 Task: Create a due date automation trigger when advanced on, 2 hours after a card is due add fields with custom field "Resume" set to a date between 1 and 7 working days from now.
Action: Mouse moved to (978, 292)
Screenshot: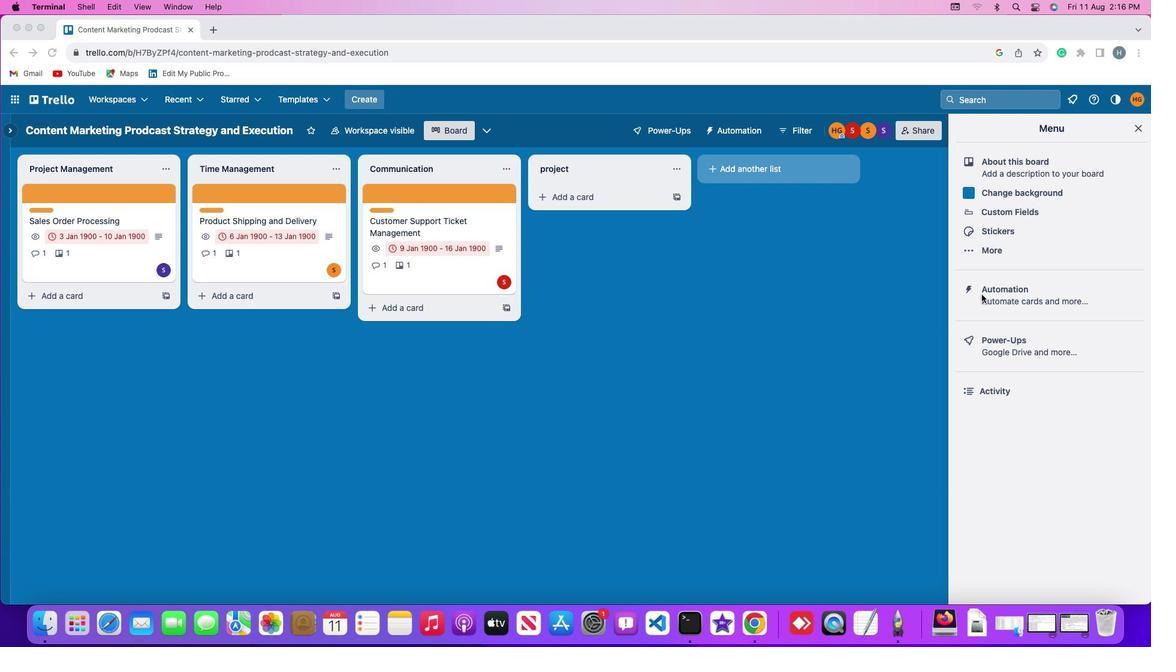 
Action: Mouse pressed left at (978, 292)
Screenshot: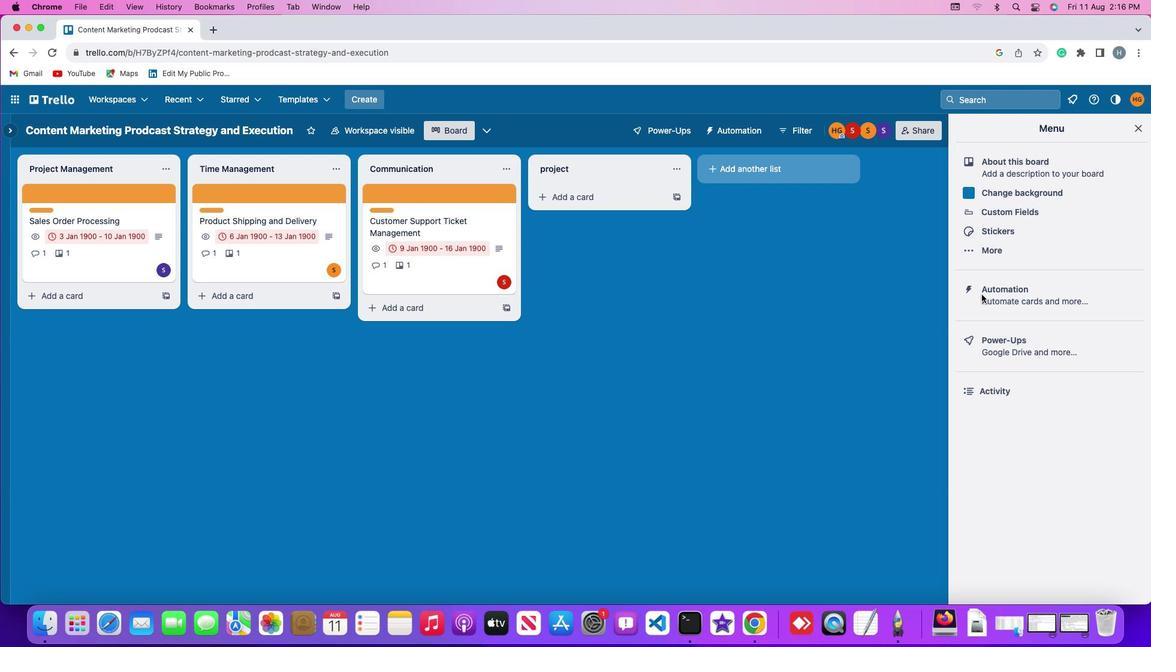 
Action: Mouse pressed left at (978, 292)
Screenshot: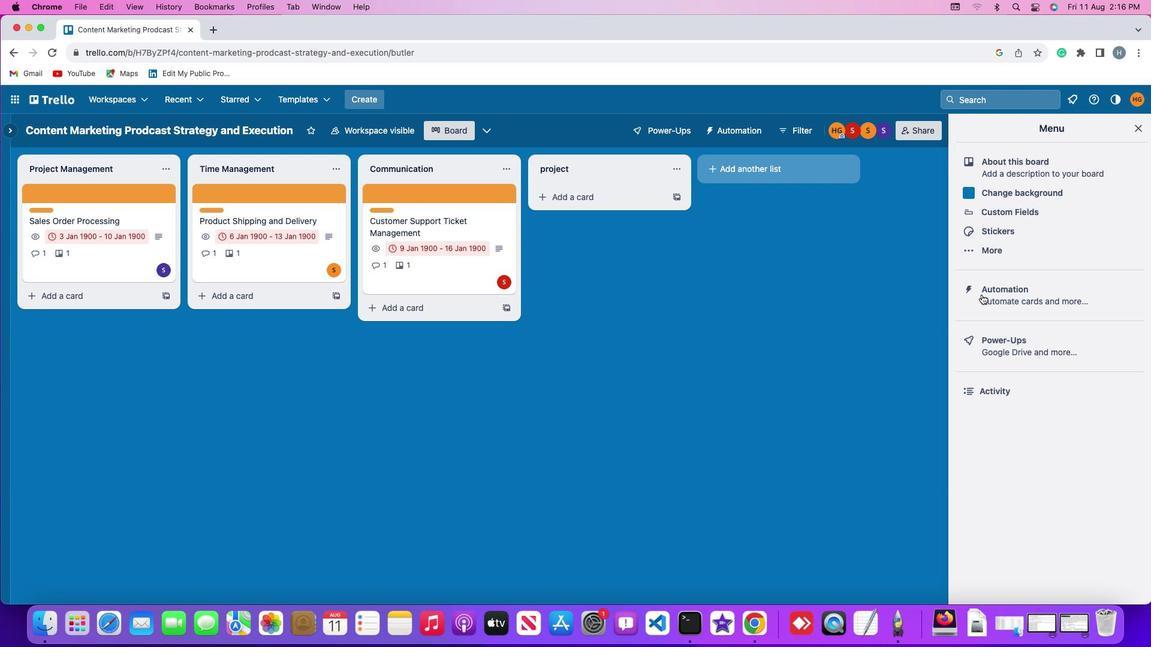 
Action: Mouse moved to (98, 276)
Screenshot: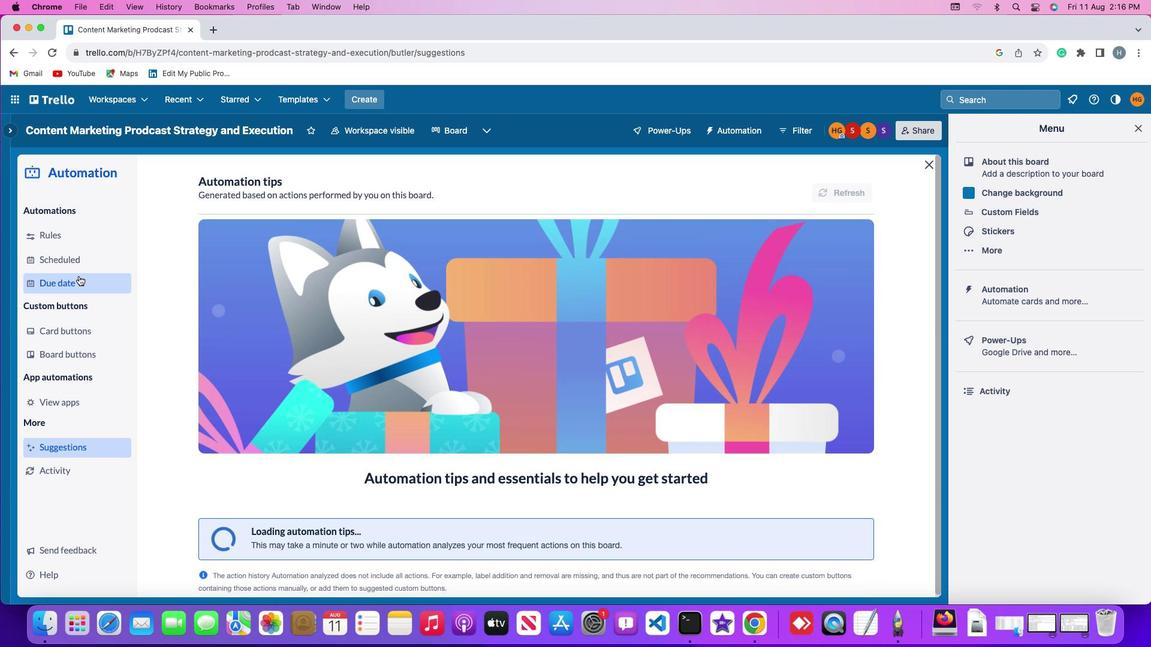 
Action: Mouse pressed left at (98, 276)
Screenshot: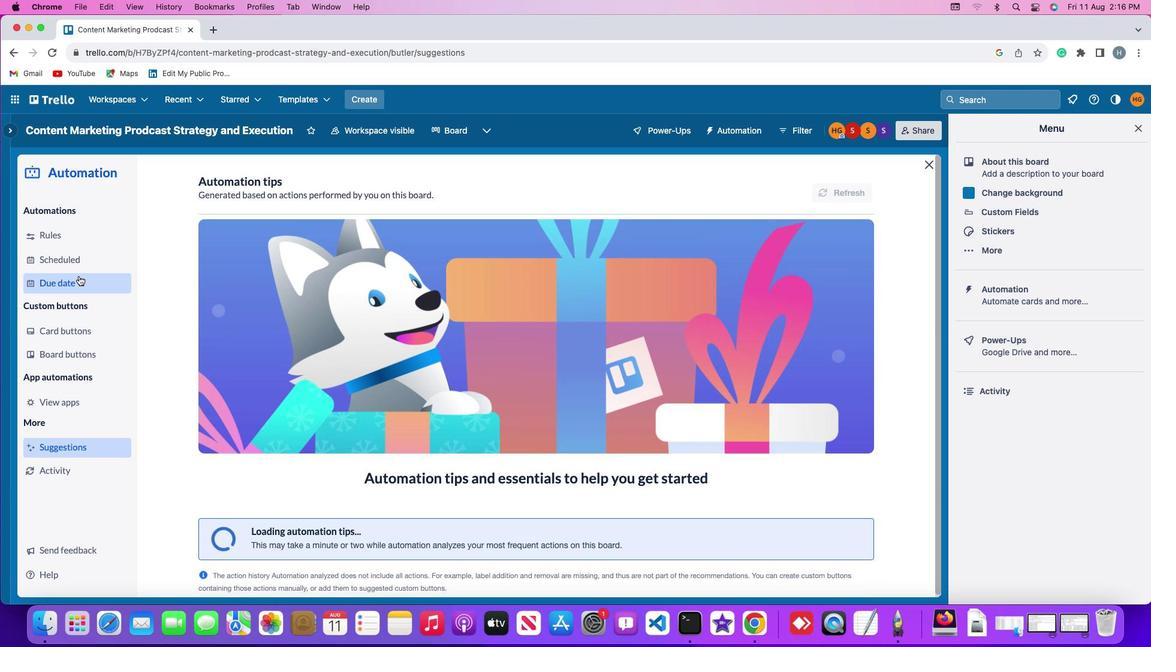 
Action: Mouse moved to (816, 194)
Screenshot: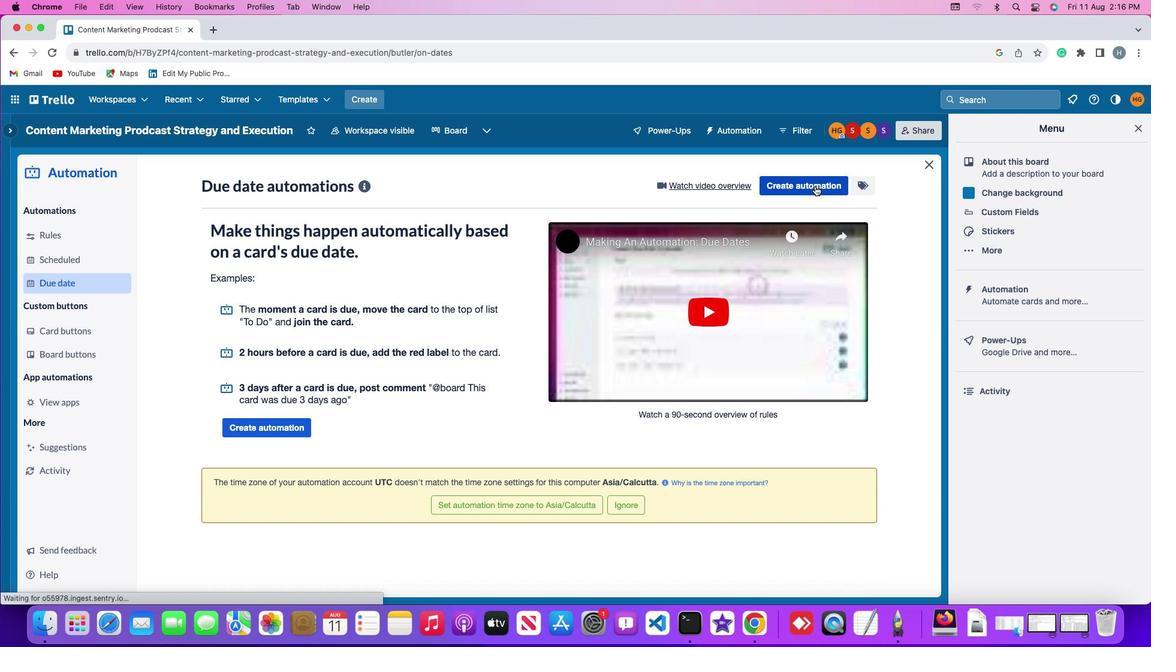 
Action: Mouse pressed left at (816, 194)
Screenshot: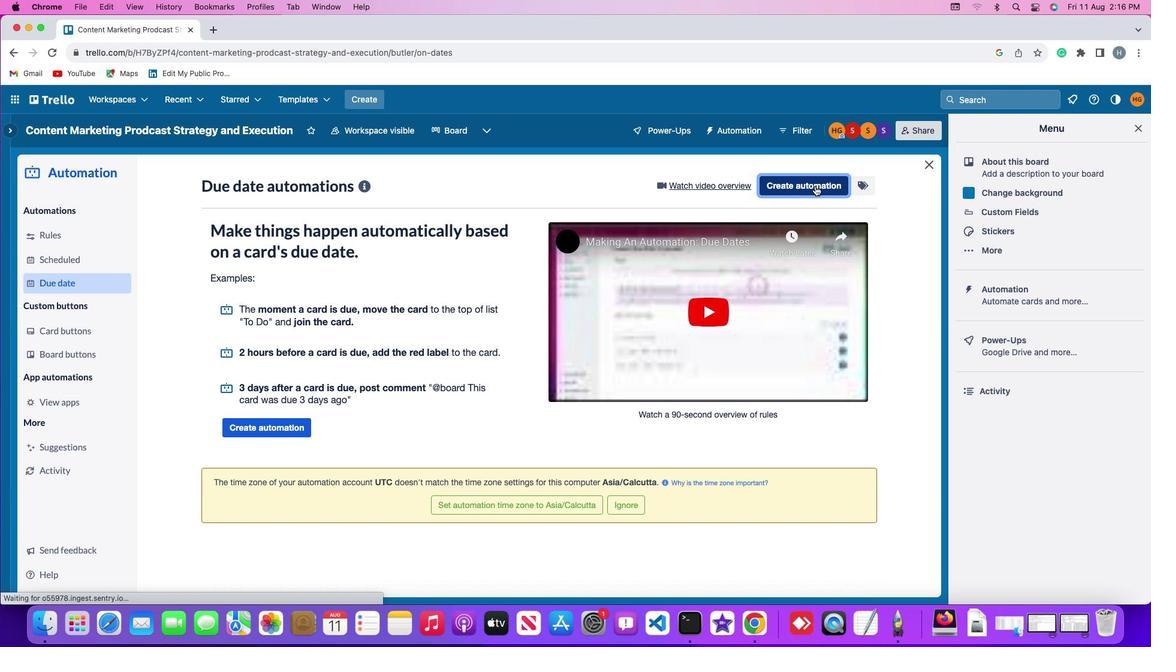 
Action: Mouse moved to (260, 292)
Screenshot: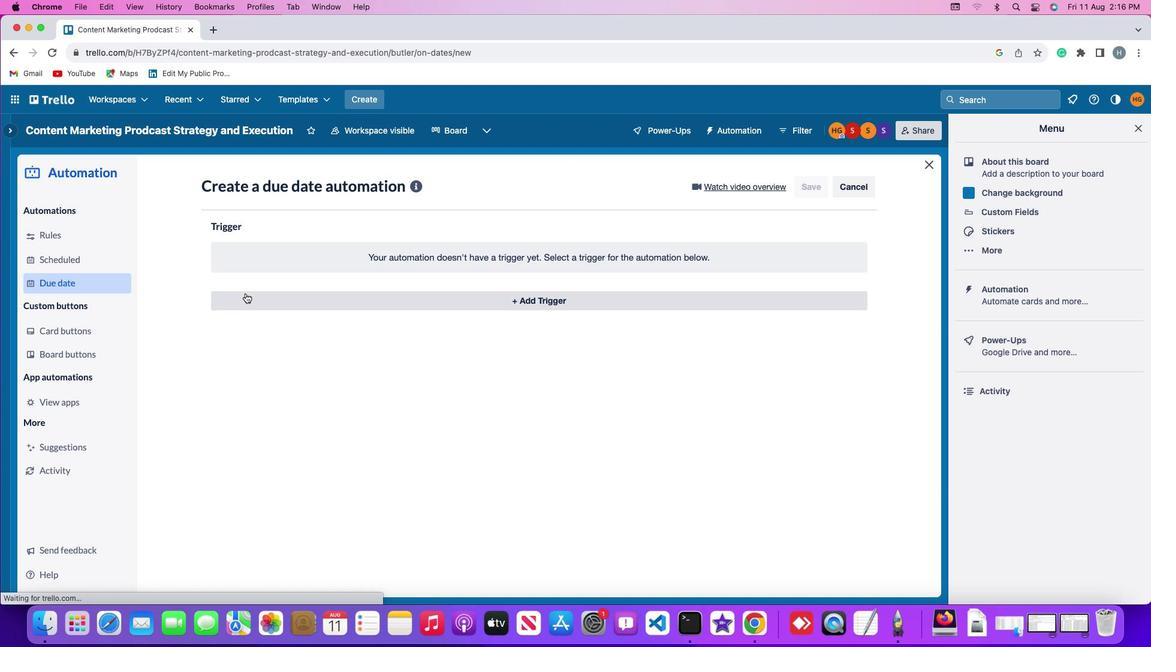
Action: Mouse pressed left at (260, 292)
Screenshot: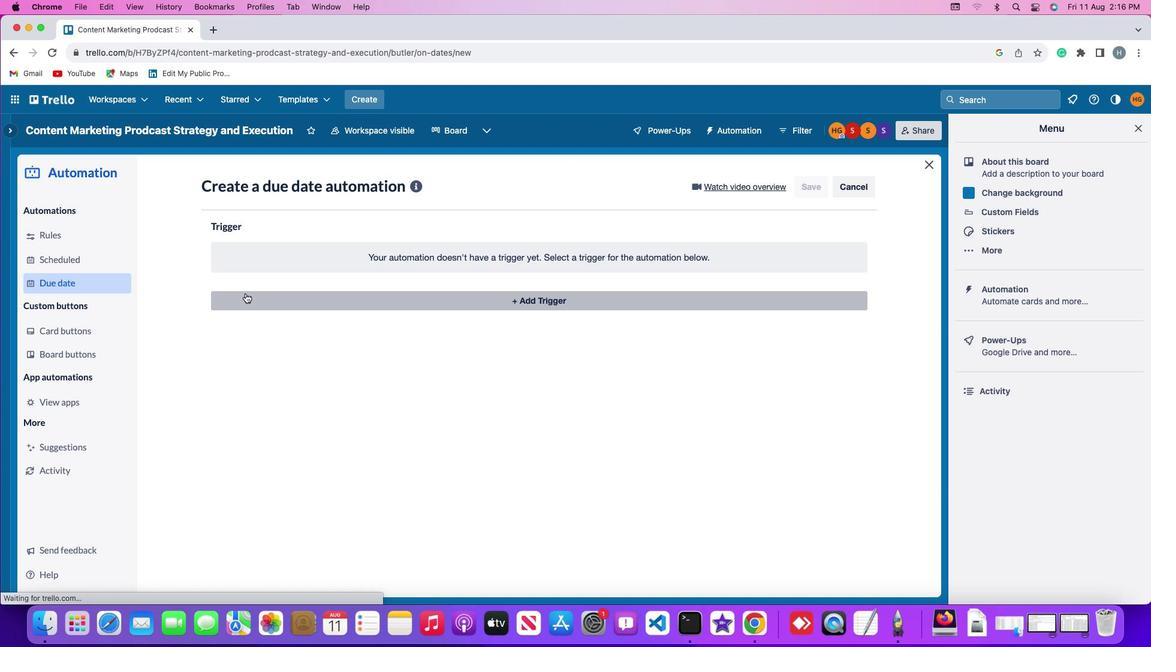 
Action: Mouse moved to (247, 465)
Screenshot: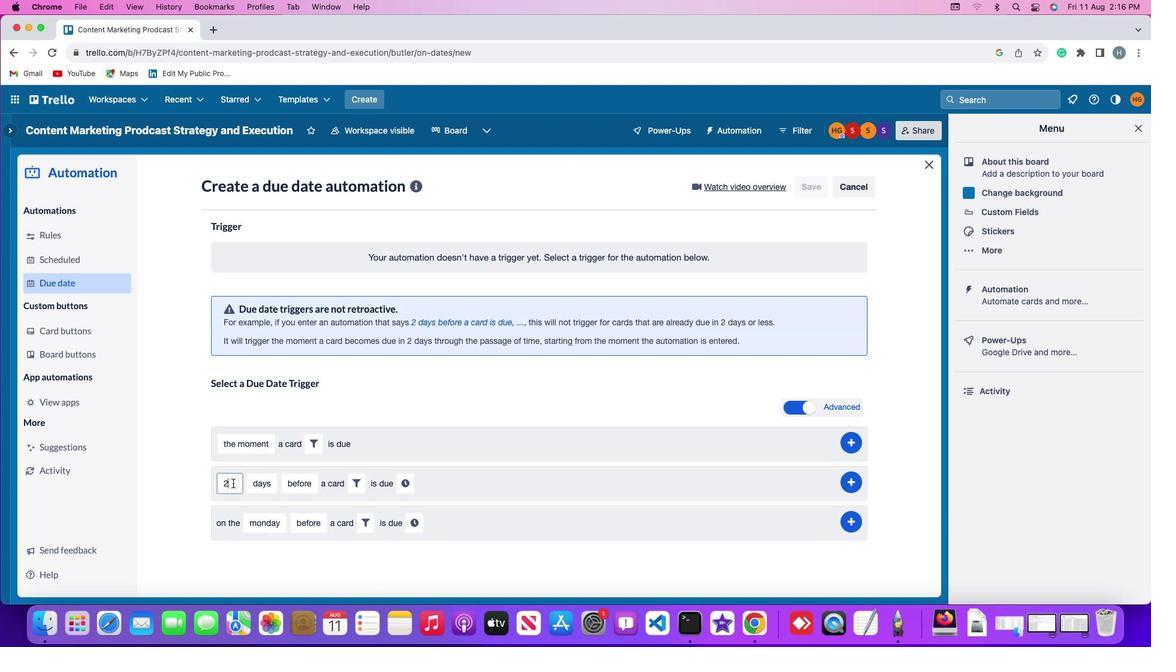 
Action: Mouse pressed left at (247, 465)
Screenshot: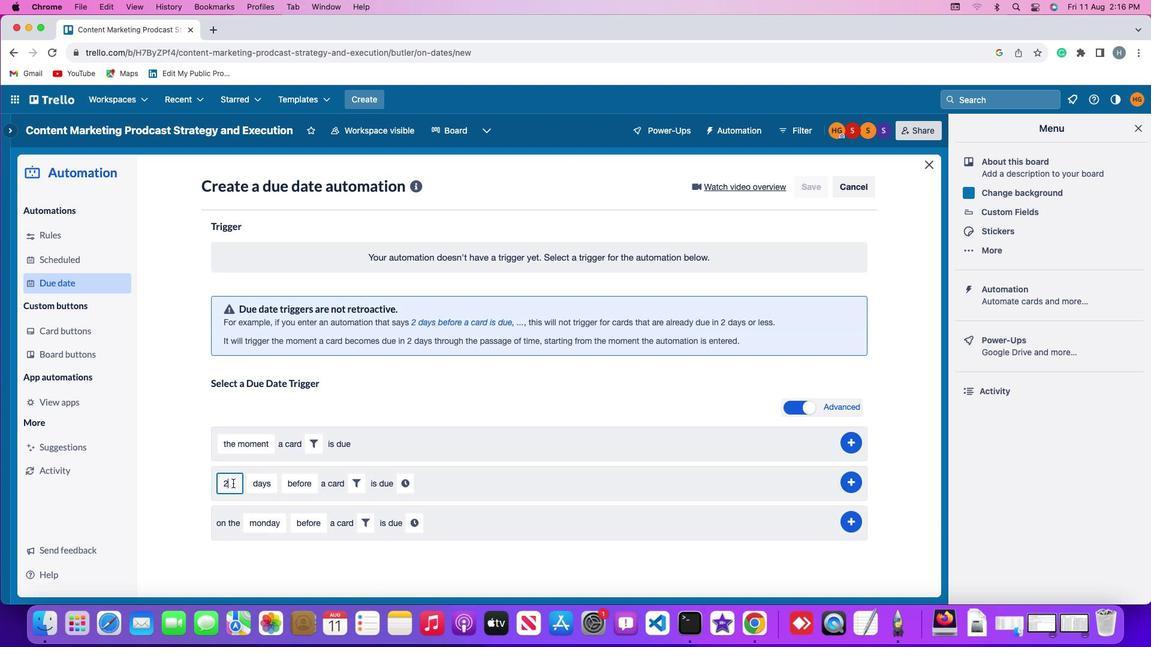
Action: Mouse moved to (247, 466)
Screenshot: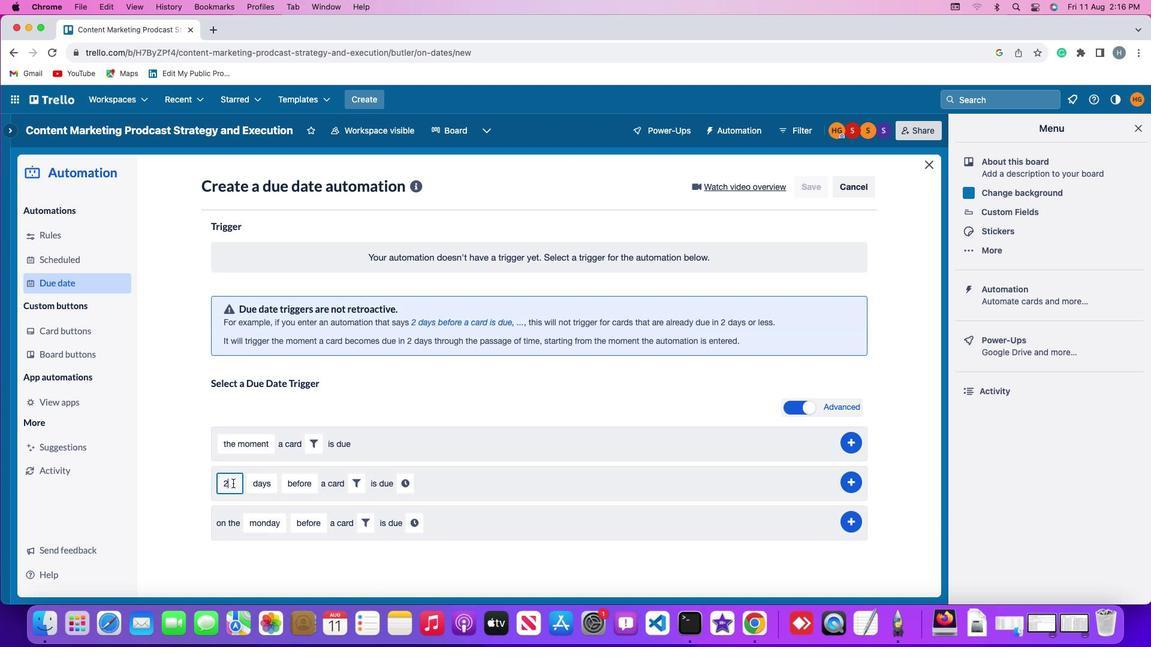 
Action: Key pressed Key.backspace'2'
Screenshot: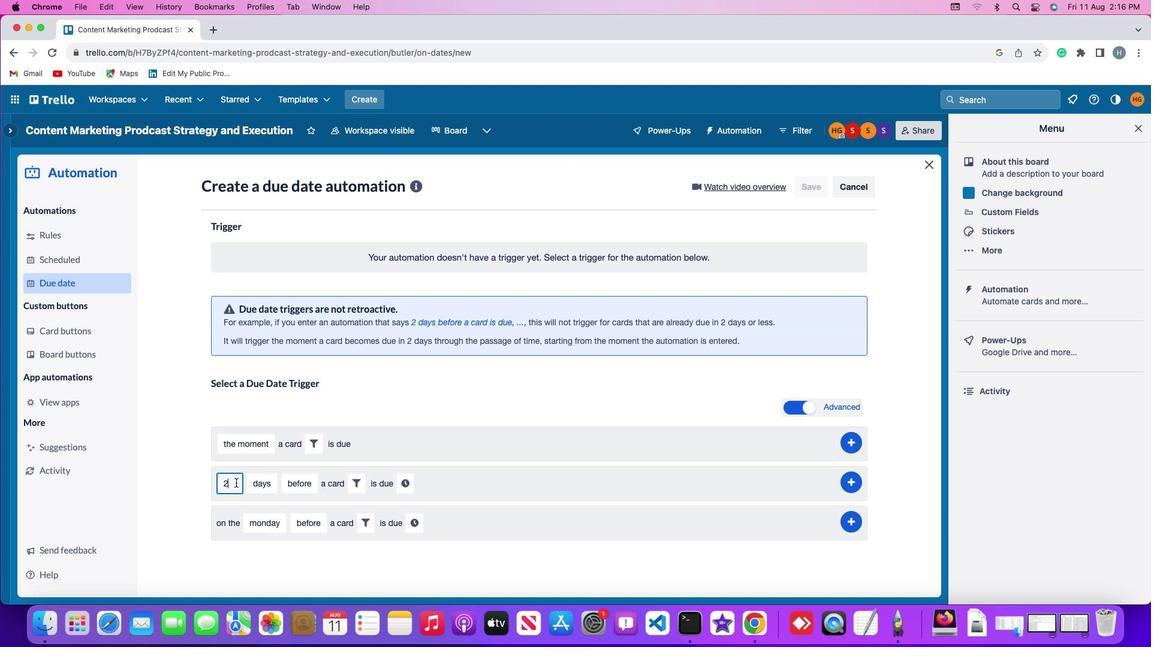 
Action: Mouse moved to (264, 466)
Screenshot: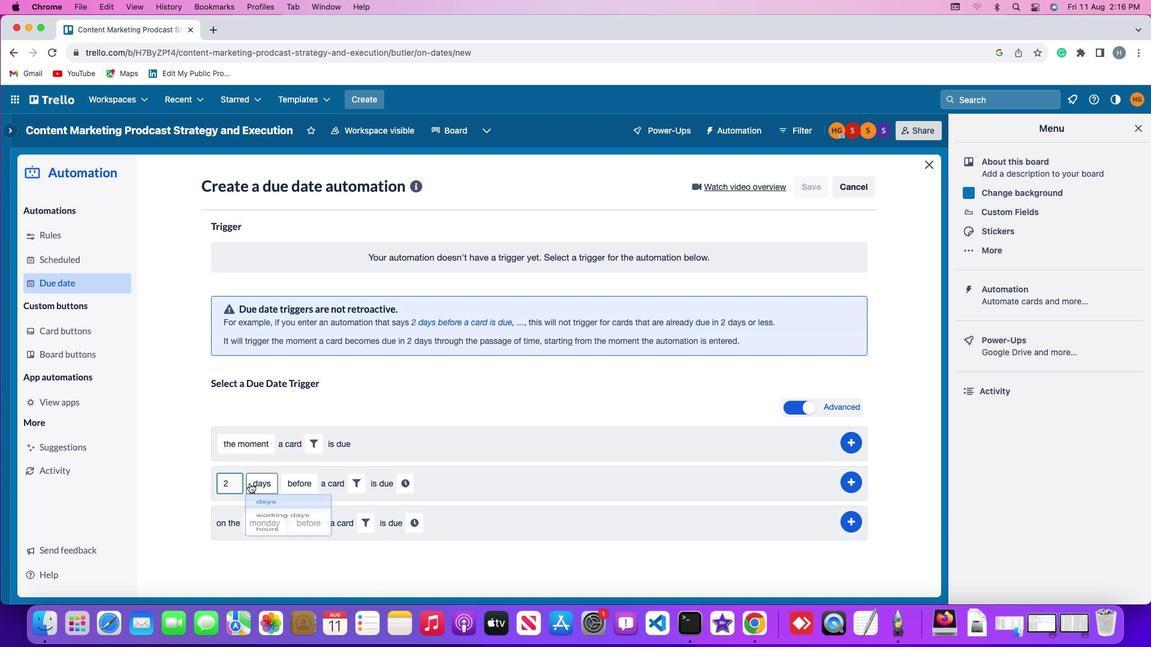 
Action: Mouse pressed left at (264, 466)
Screenshot: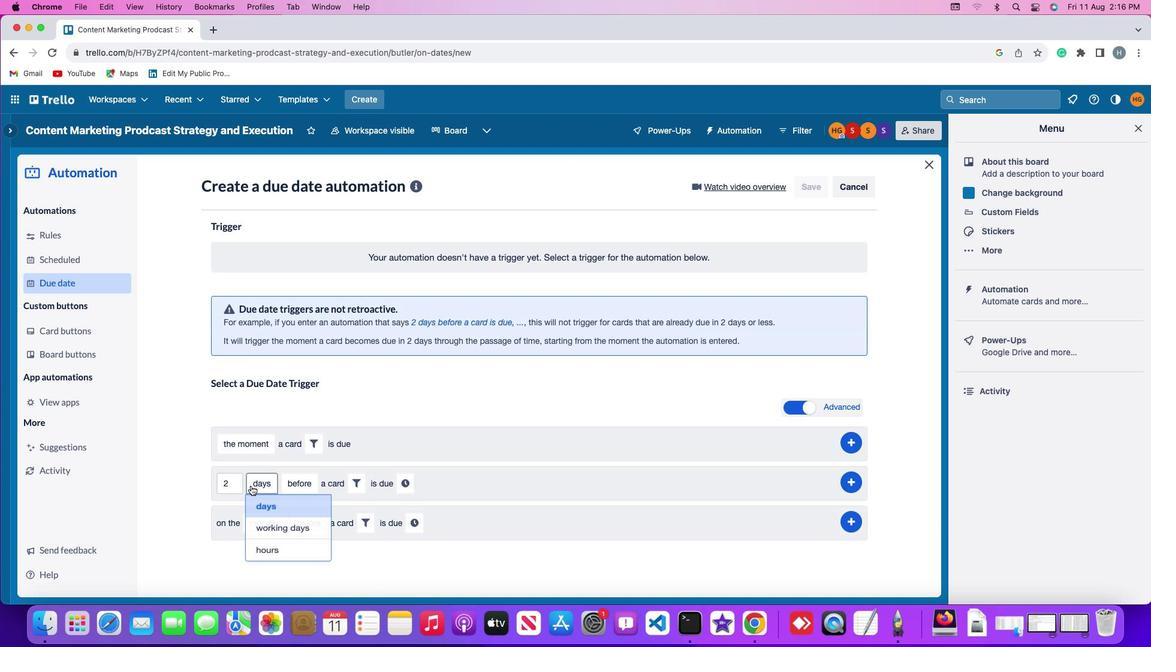 
Action: Mouse moved to (279, 529)
Screenshot: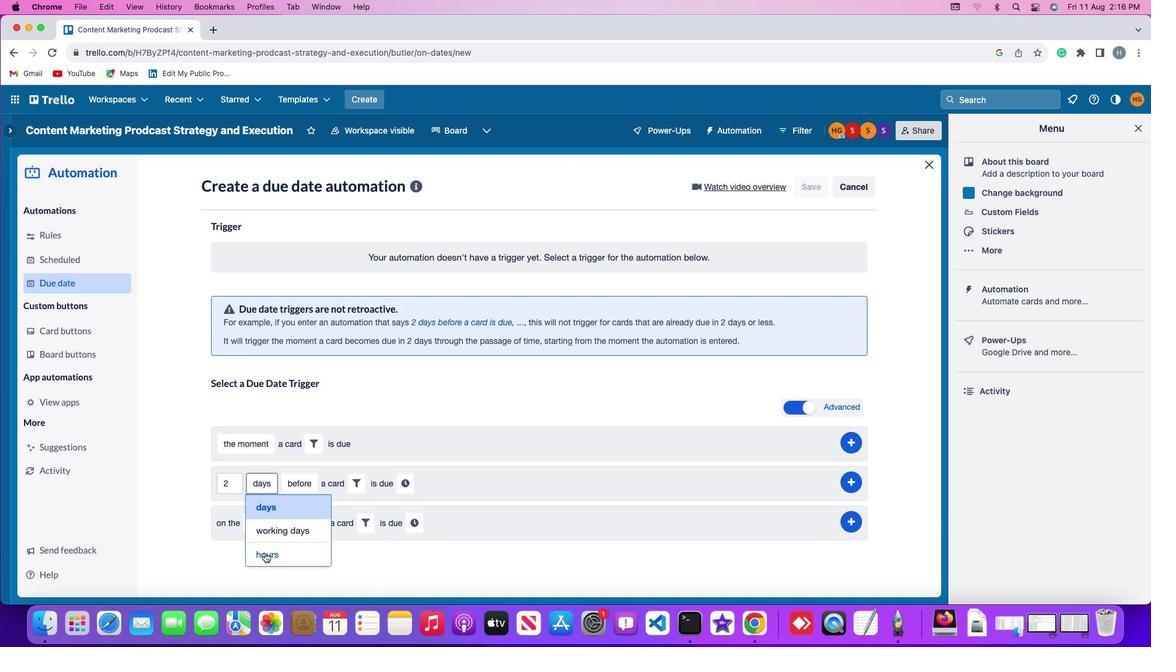 
Action: Mouse pressed left at (279, 529)
Screenshot: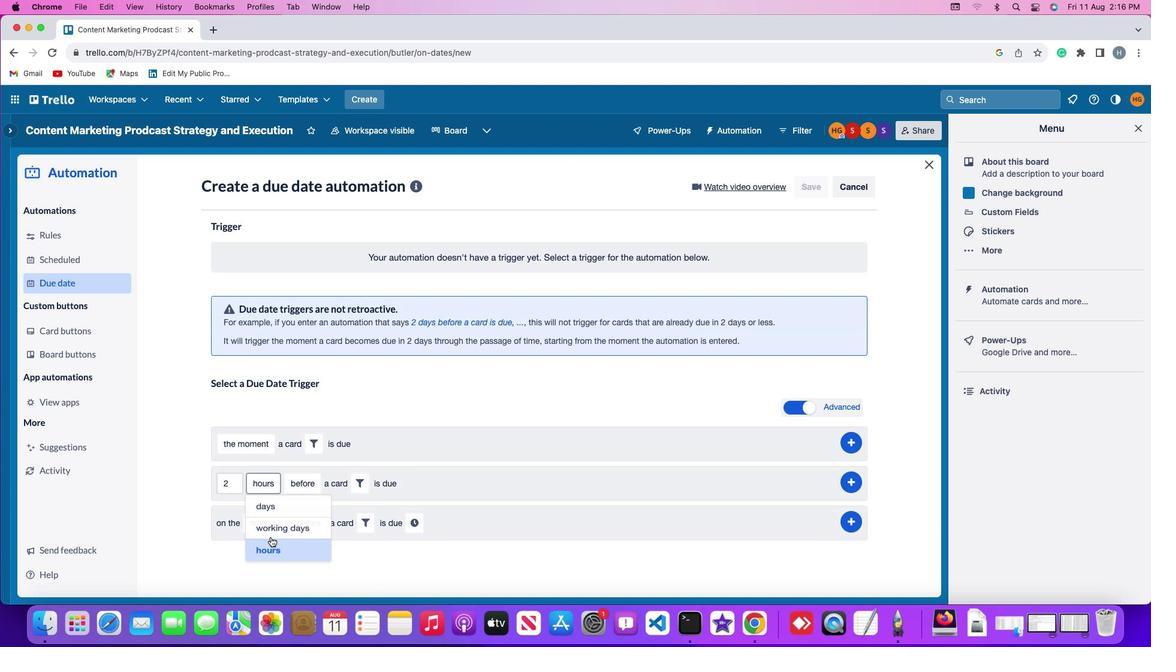 
Action: Mouse moved to (319, 464)
Screenshot: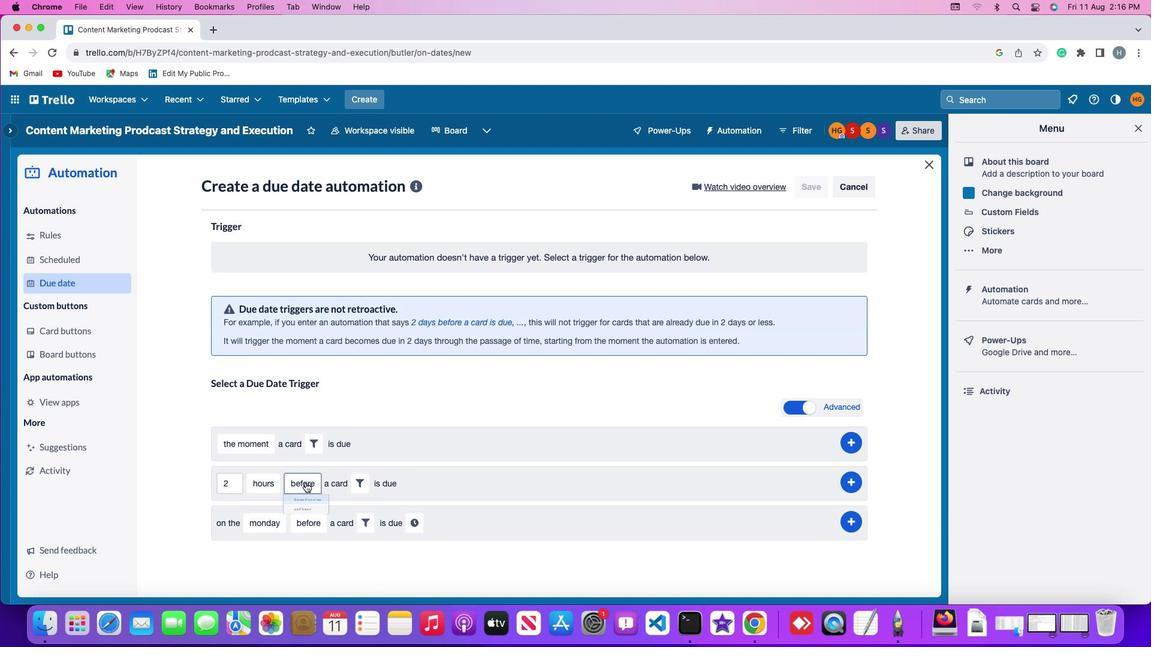 
Action: Mouse pressed left at (319, 464)
Screenshot: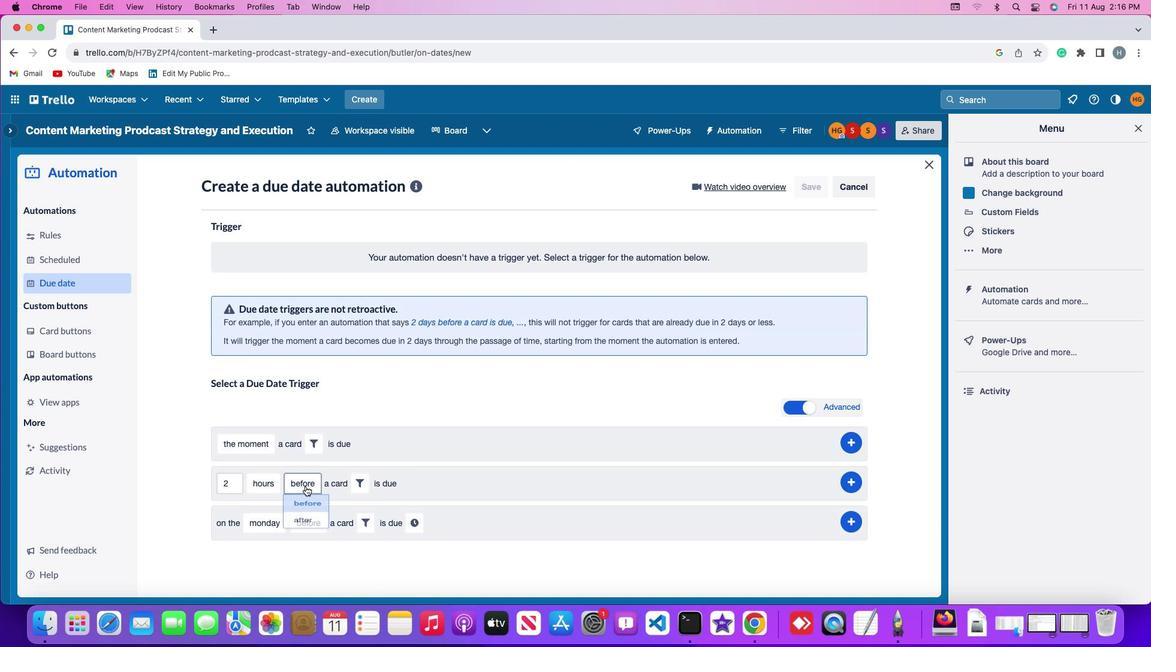 
Action: Mouse moved to (320, 508)
Screenshot: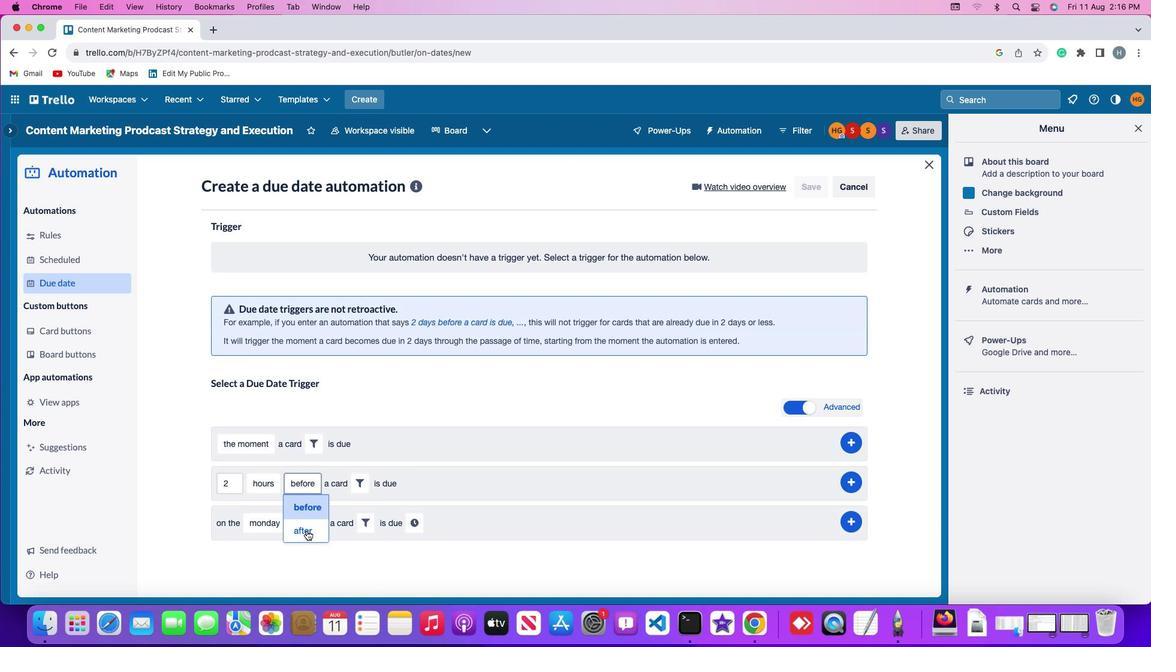 
Action: Mouse pressed left at (320, 508)
Screenshot: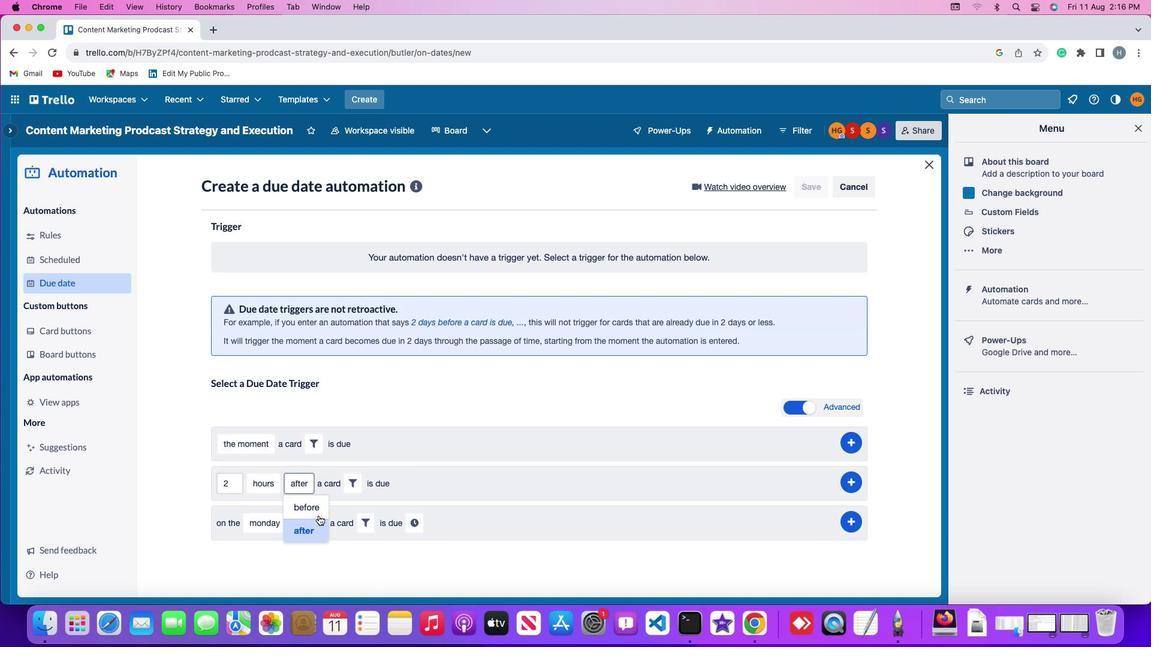 
Action: Mouse moved to (362, 469)
Screenshot: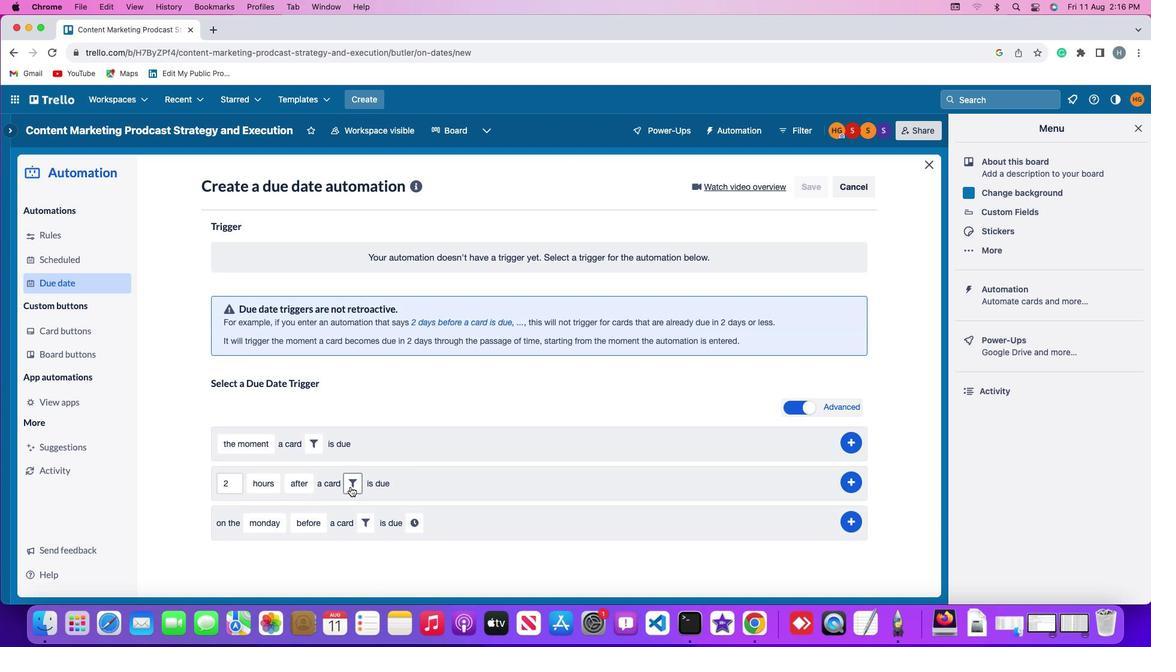 
Action: Mouse pressed left at (362, 469)
Screenshot: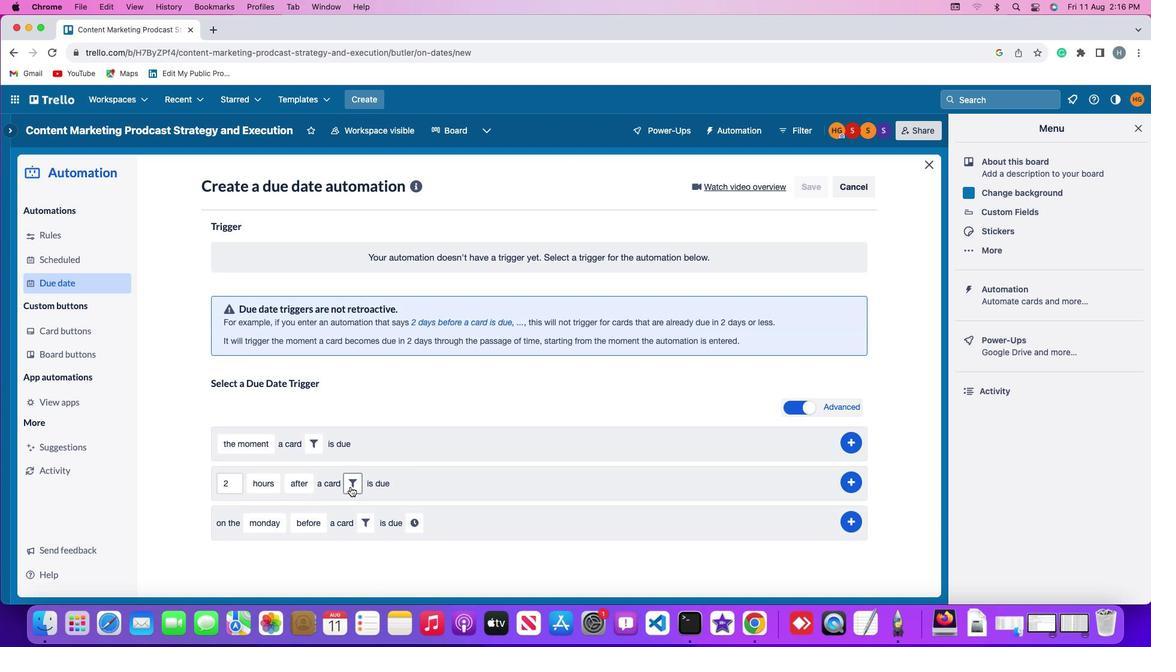 
Action: Mouse moved to (552, 503)
Screenshot: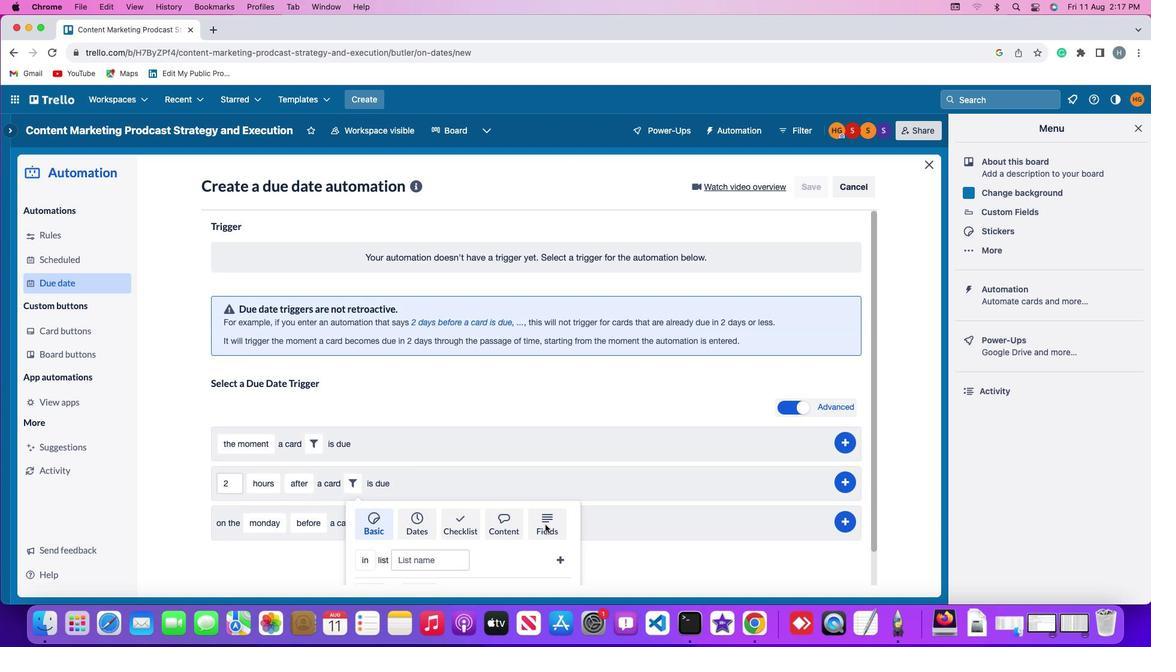 
Action: Mouse pressed left at (552, 503)
Screenshot: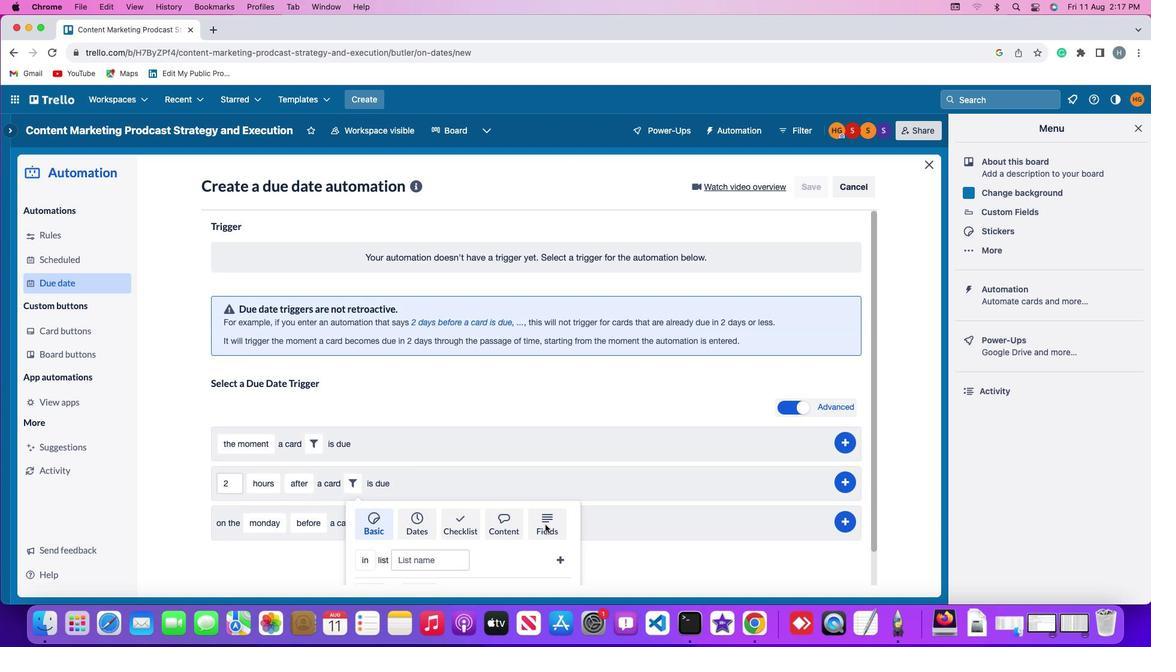 
Action: Mouse moved to (319, 524)
Screenshot: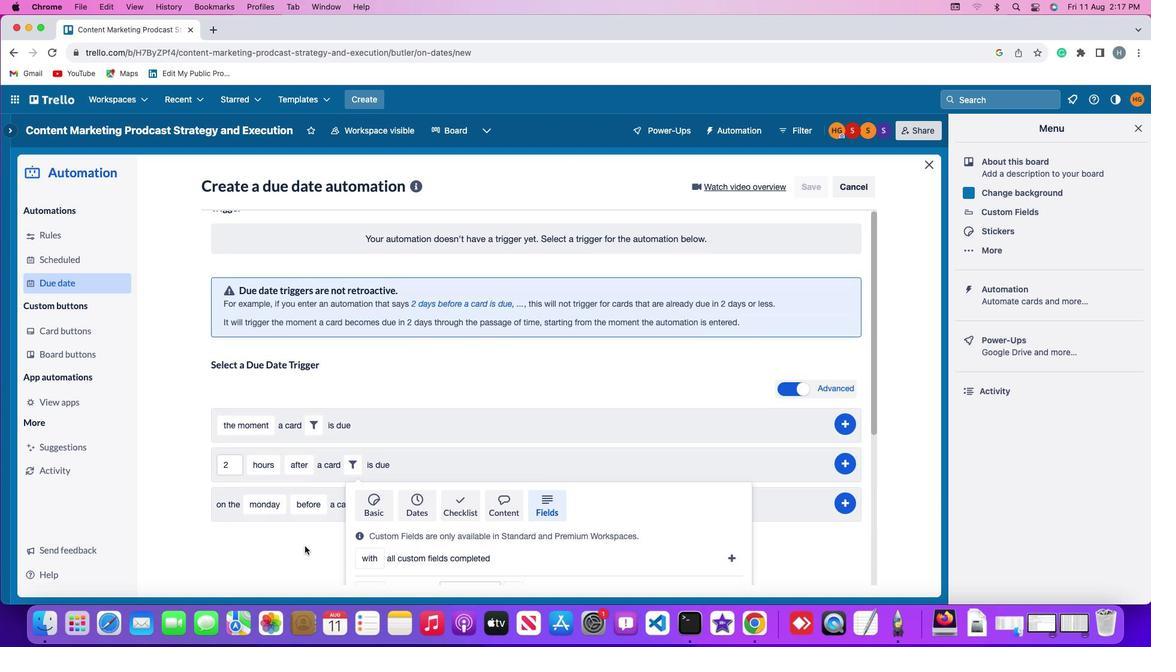 
Action: Mouse scrolled (319, 524) with delta (20, 23)
Screenshot: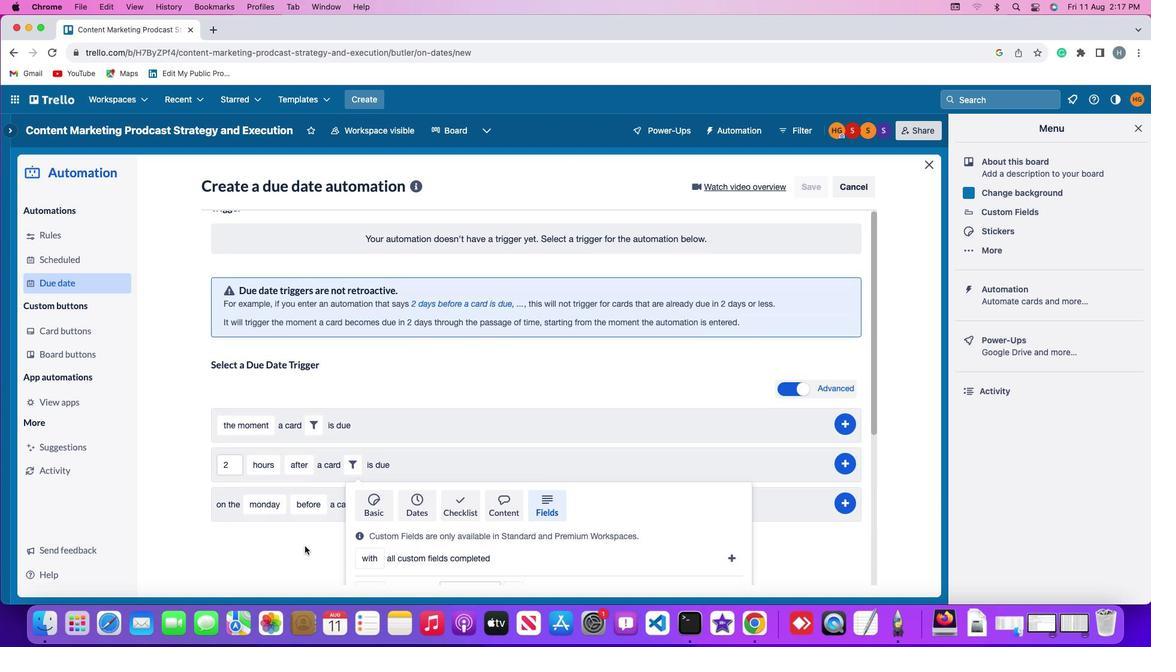 
Action: Mouse moved to (319, 523)
Screenshot: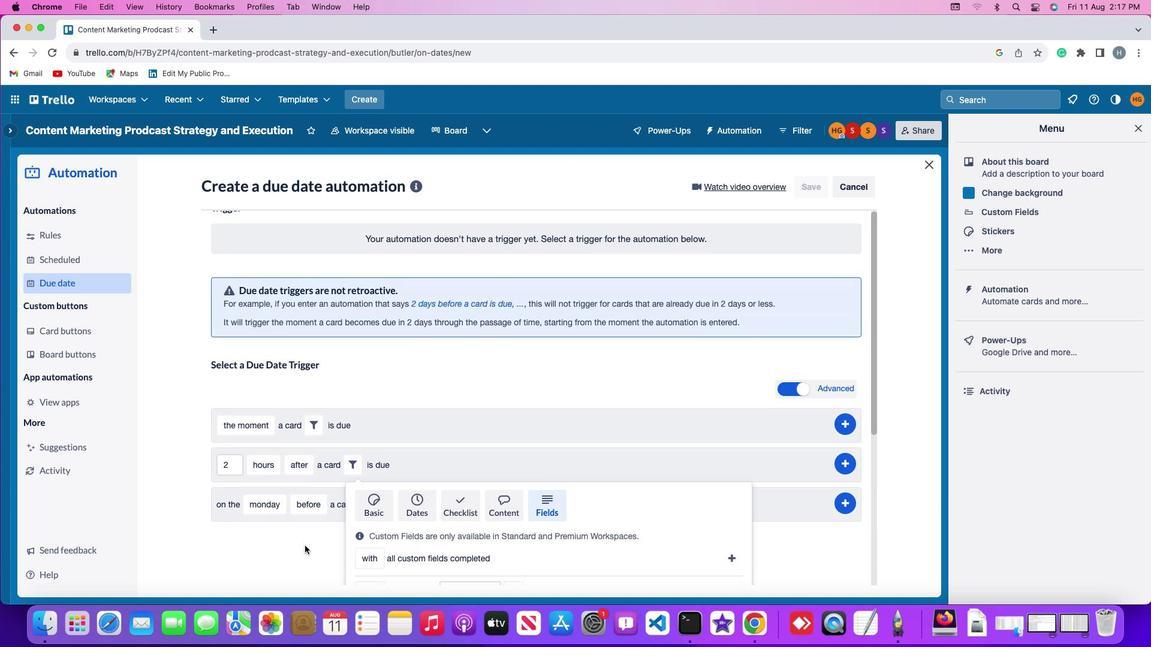 
Action: Mouse scrolled (319, 523) with delta (20, 23)
Screenshot: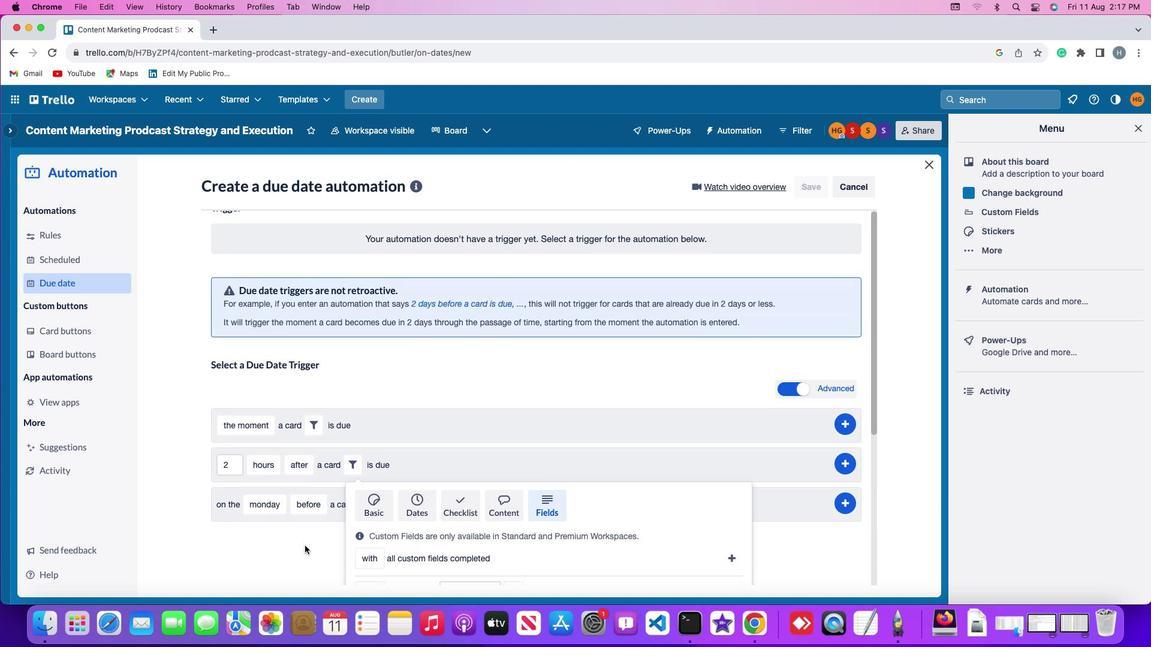 
Action: Mouse moved to (318, 523)
Screenshot: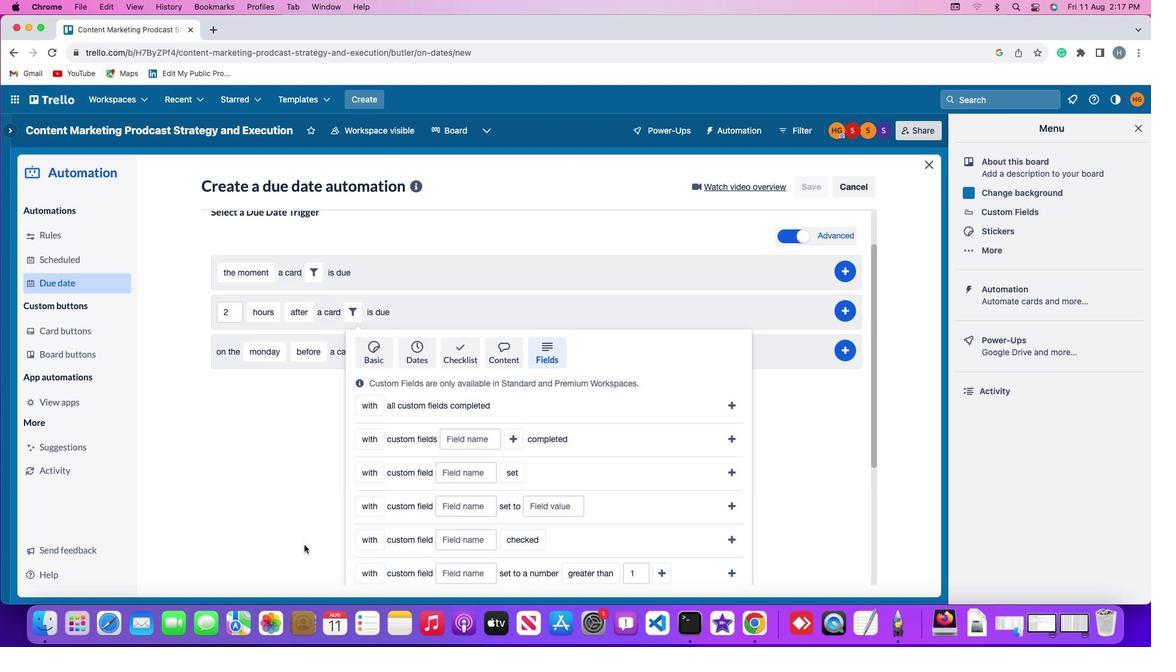 
Action: Mouse scrolled (318, 523) with delta (20, 22)
Screenshot: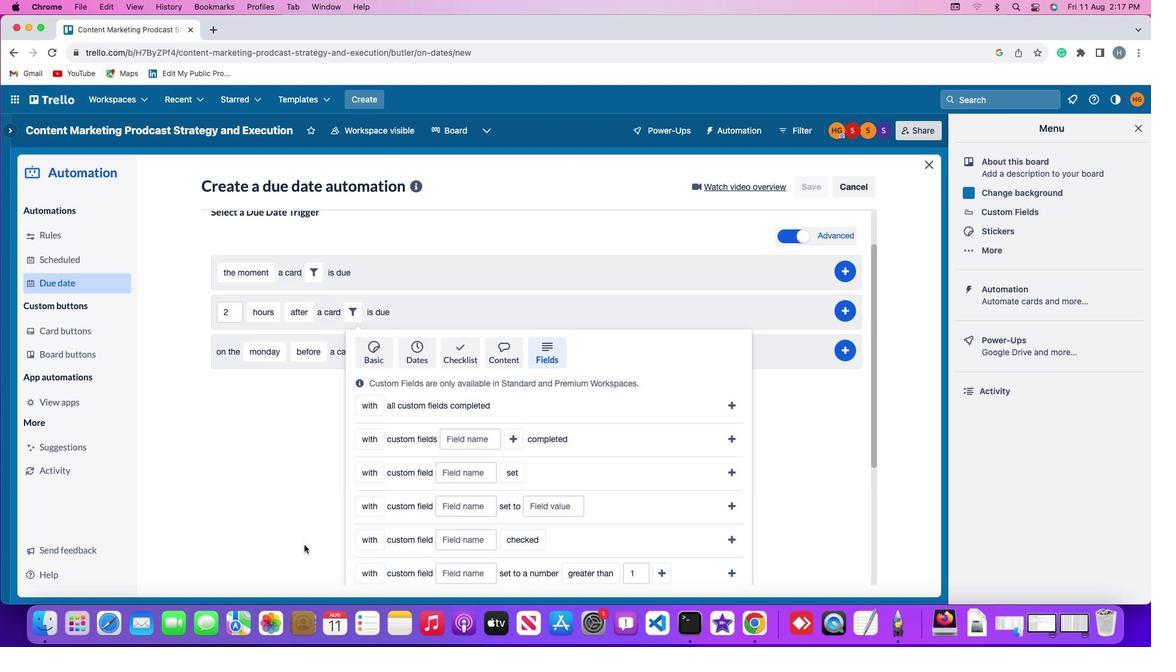 
Action: Mouse scrolled (318, 523) with delta (20, 20)
Screenshot: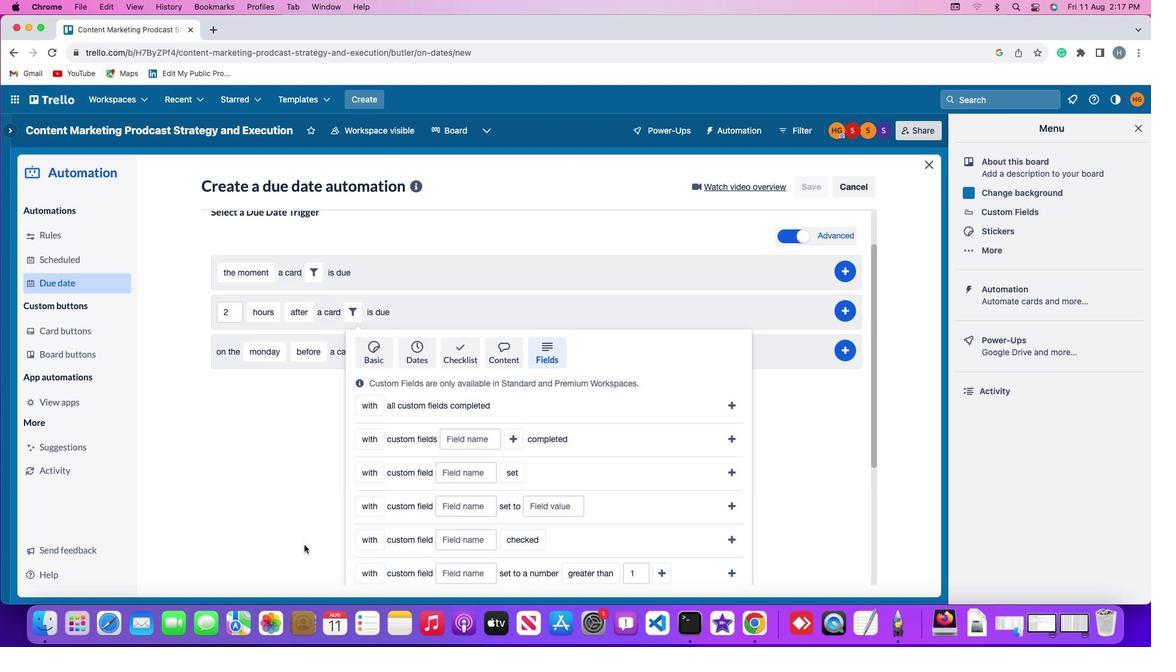 
Action: Mouse scrolled (318, 523) with delta (20, 20)
Screenshot: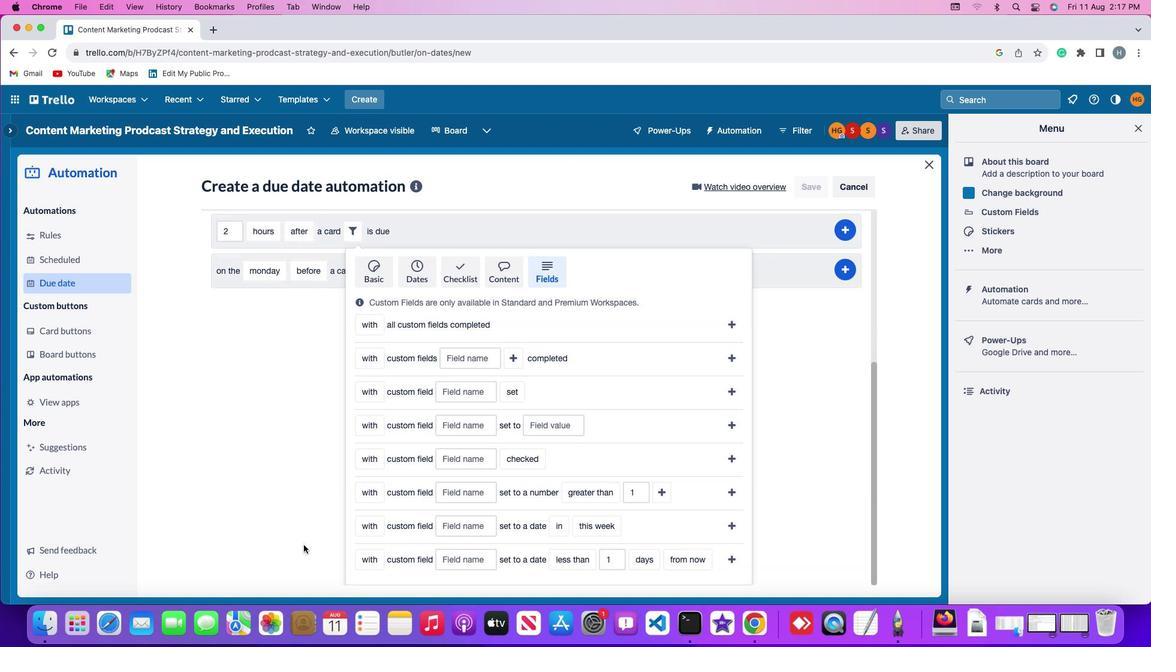 
Action: Mouse moved to (318, 523)
Screenshot: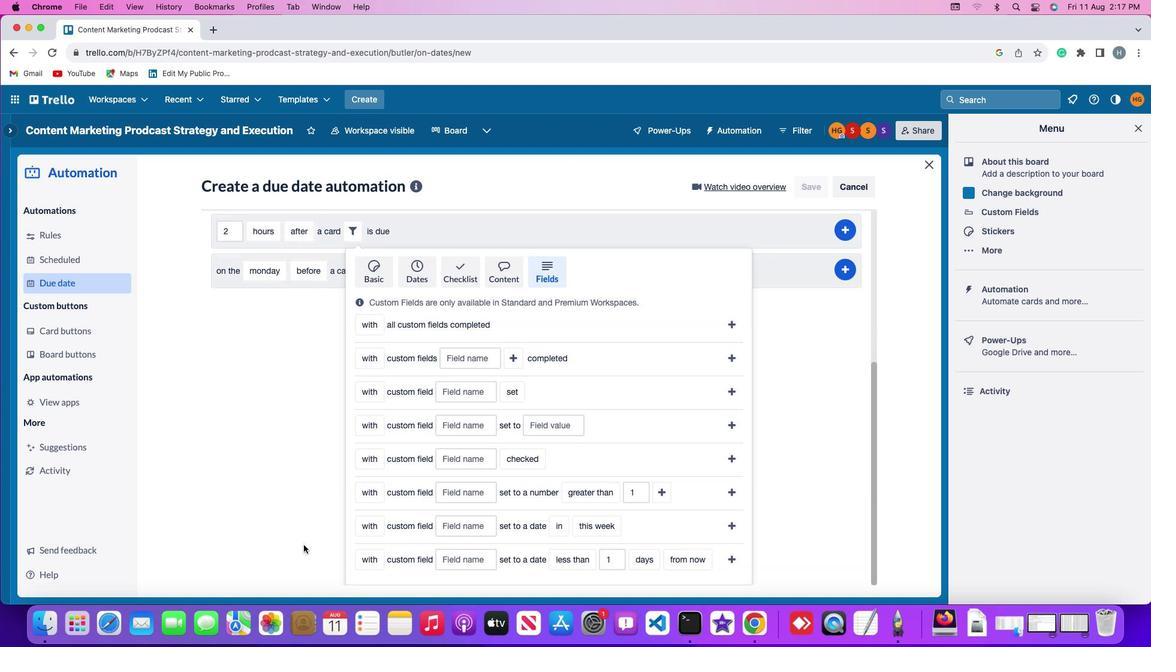 
Action: Mouse scrolled (318, 523) with delta (20, 20)
Screenshot: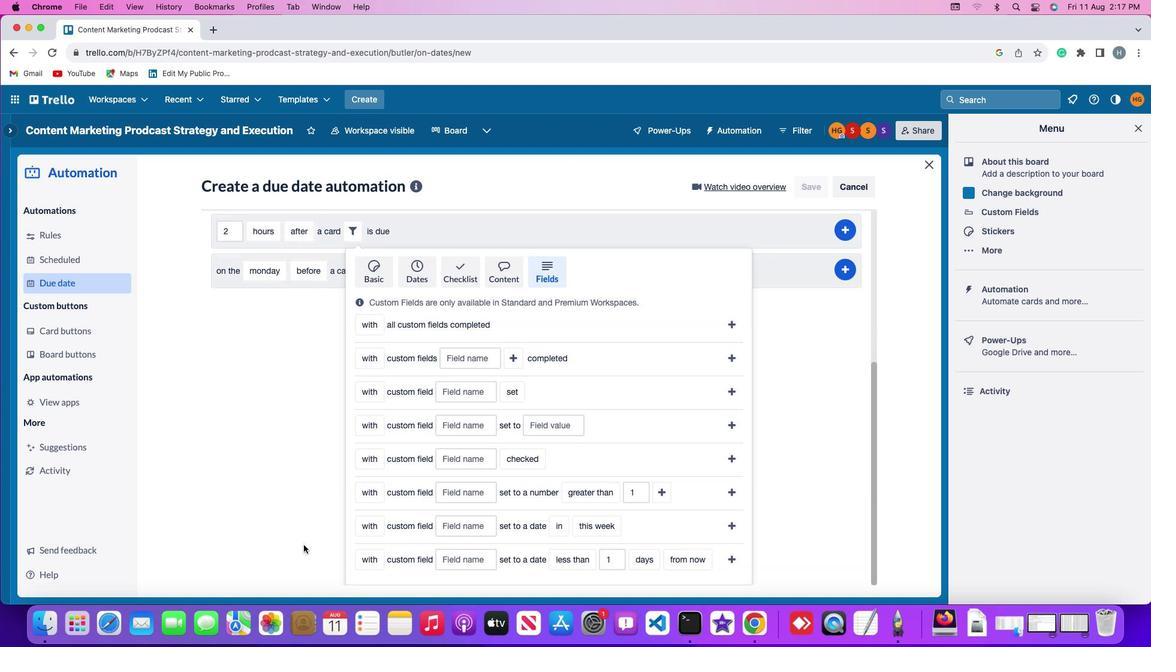 
Action: Mouse moved to (317, 522)
Screenshot: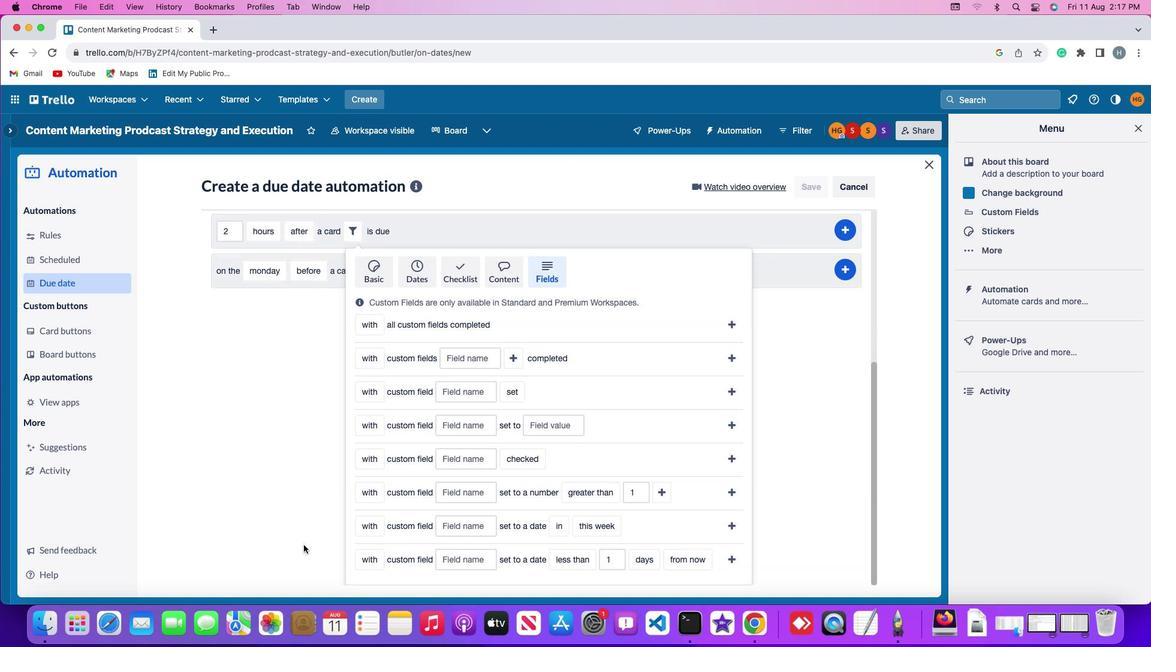 
Action: Mouse scrolled (317, 522) with delta (20, 23)
Screenshot: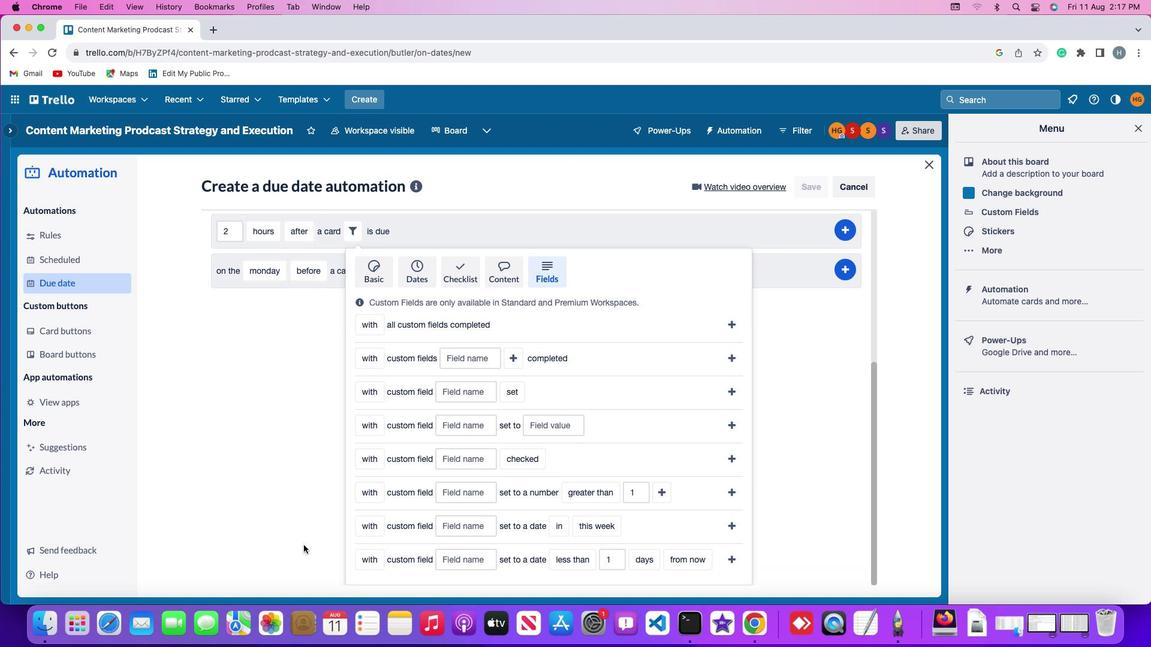 
Action: Mouse scrolled (317, 522) with delta (20, 23)
Screenshot: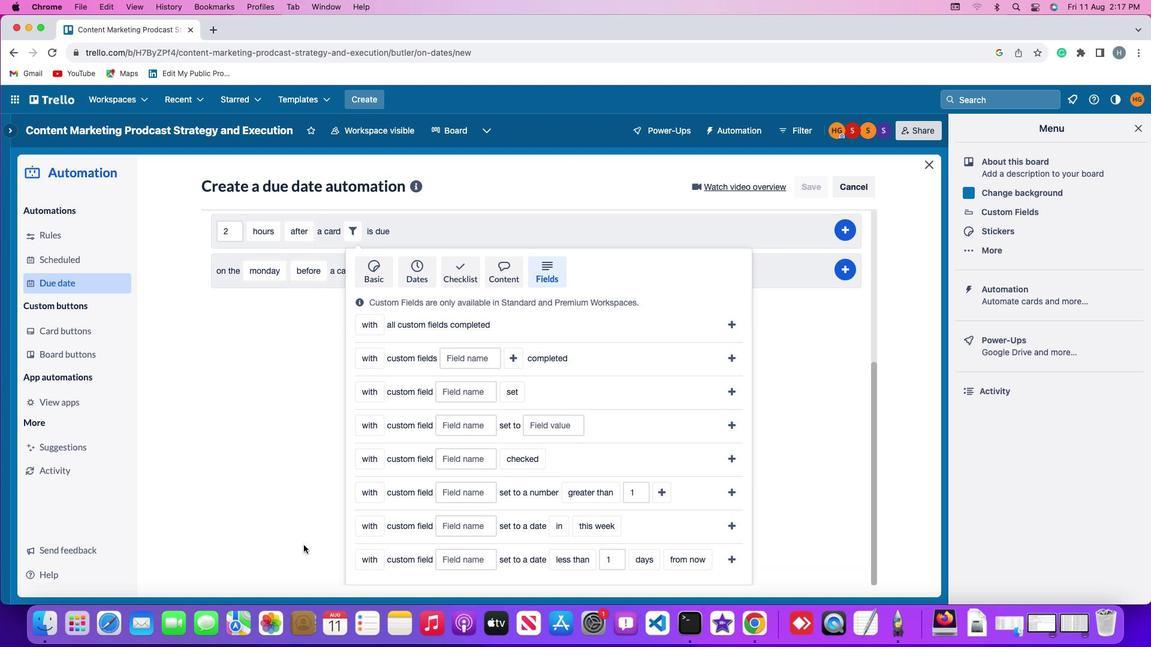 
Action: Mouse scrolled (317, 522) with delta (20, 22)
Screenshot: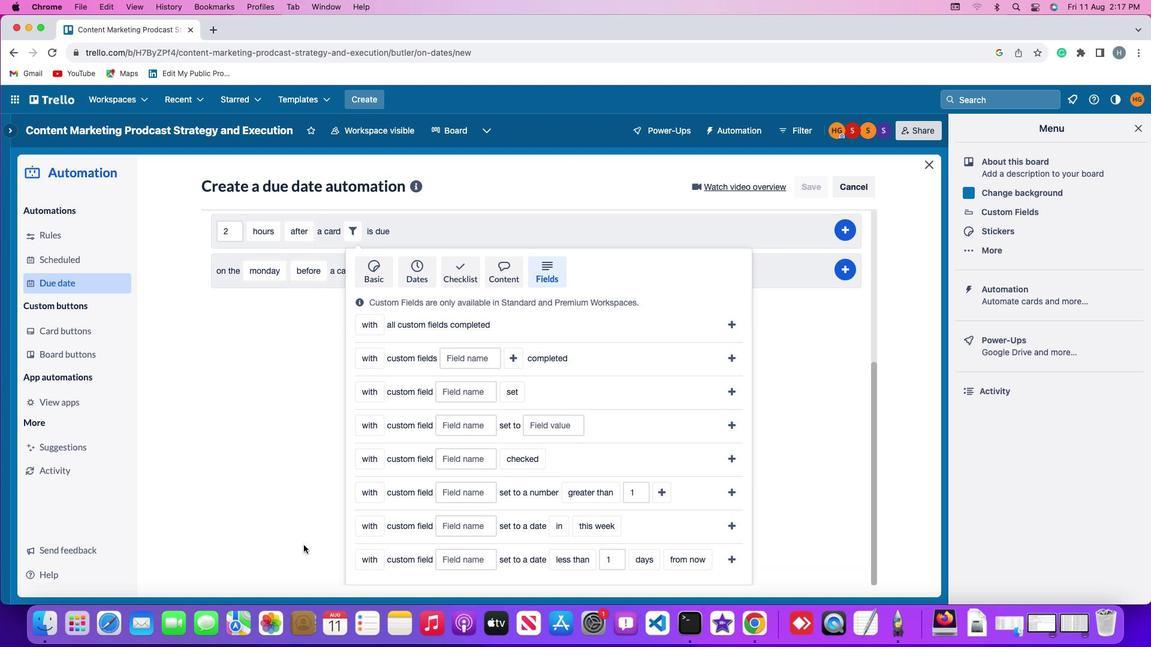 
Action: Mouse scrolled (317, 522) with delta (20, 20)
Screenshot: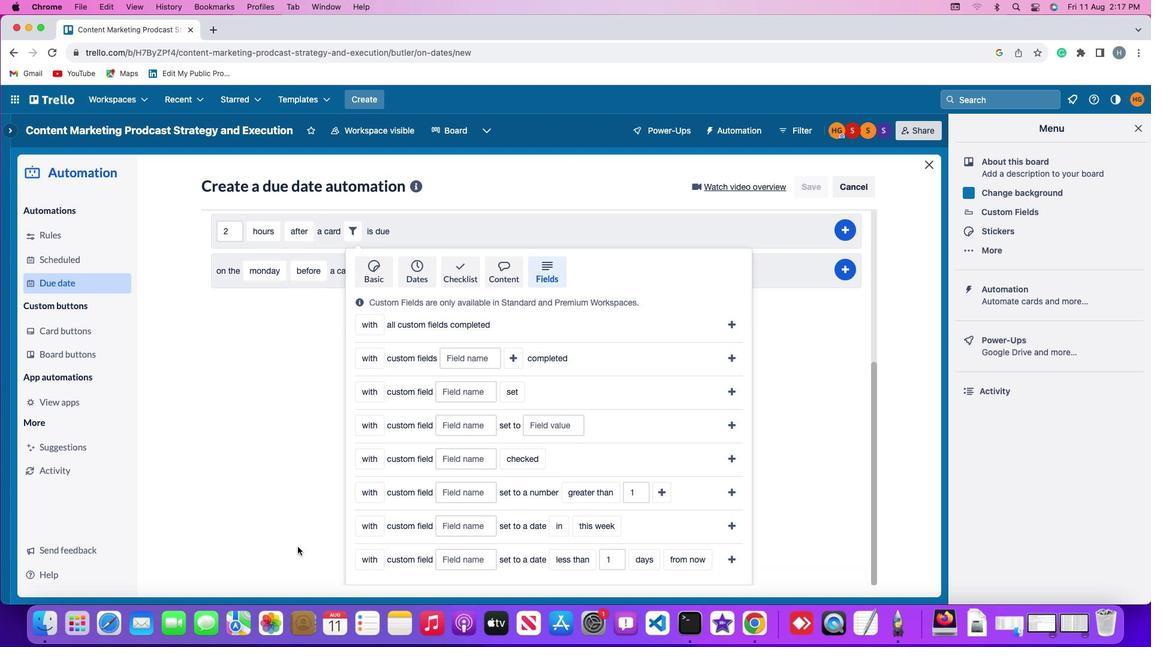 
Action: Mouse moved to (372, 538)
Screenshot: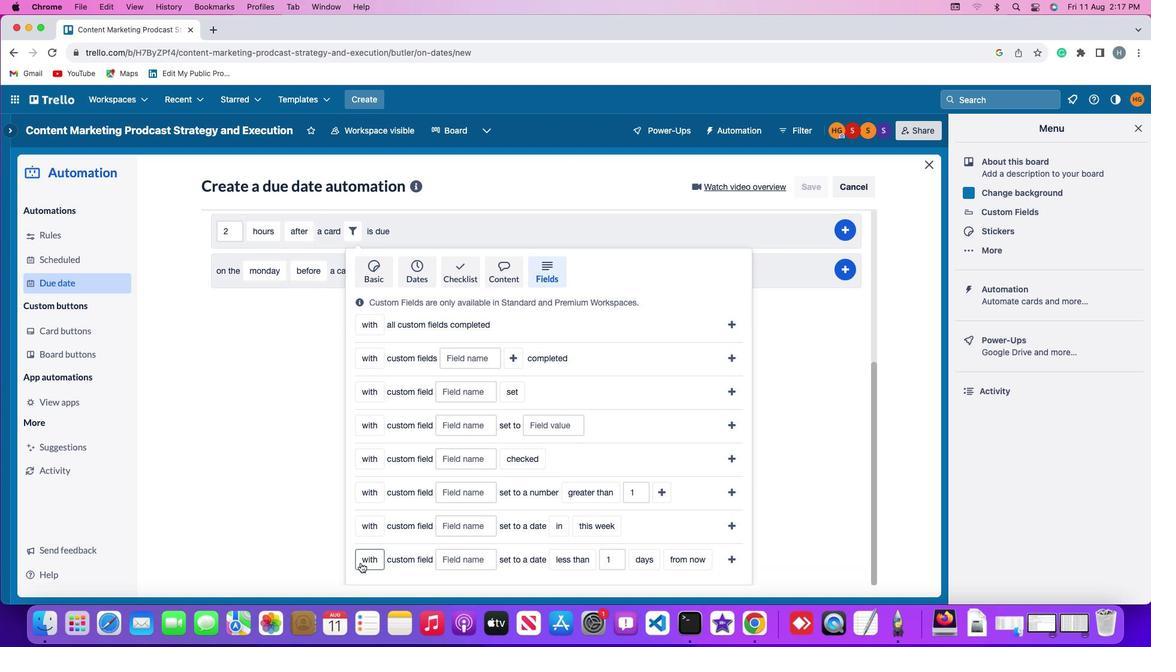 
Action: Mouse pressed left at (372, 538)
Screenshot: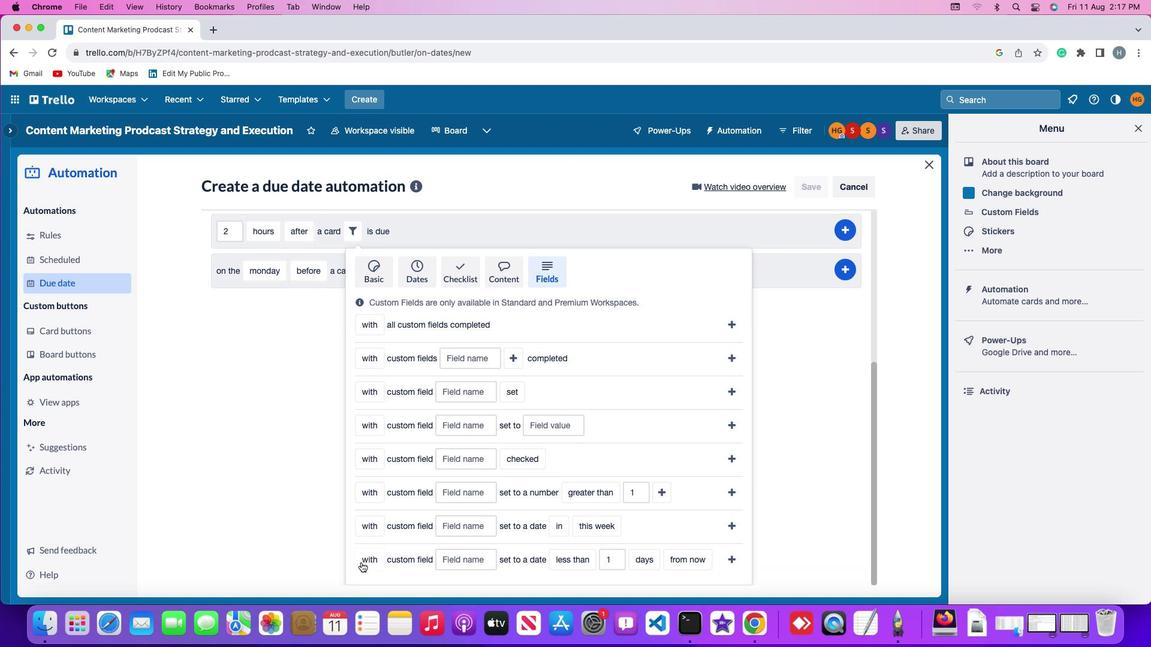 
Action: Mouse moved to (386, 495)
Screenshot: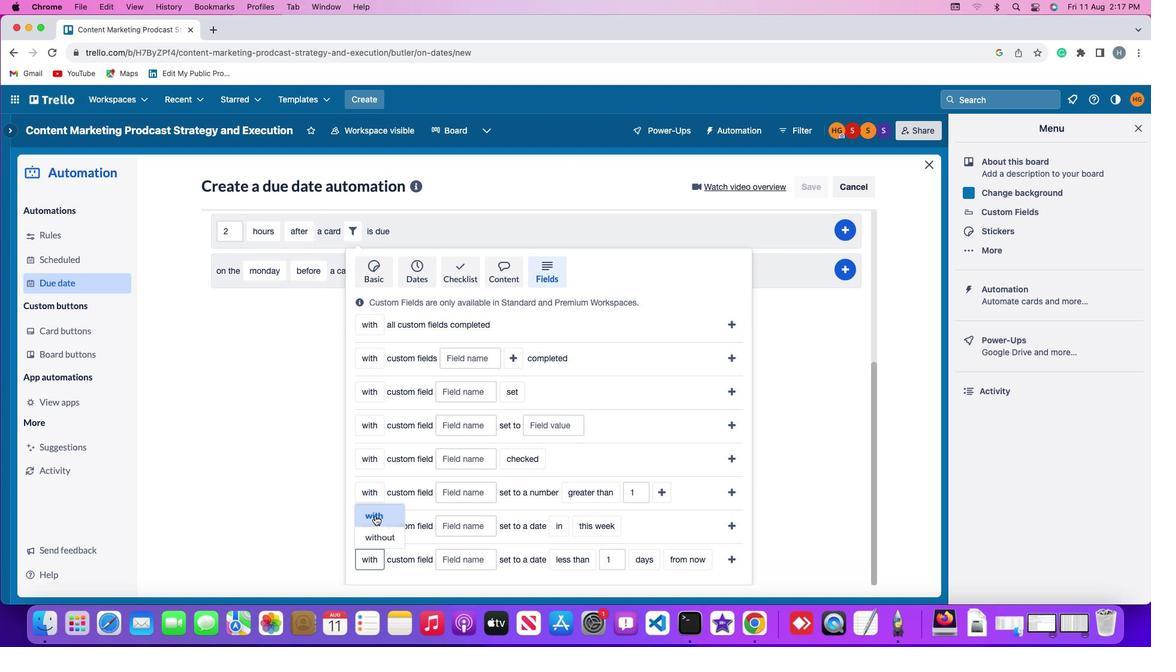 
Action: Mouse pressed left at (386, 495)
Screenshot: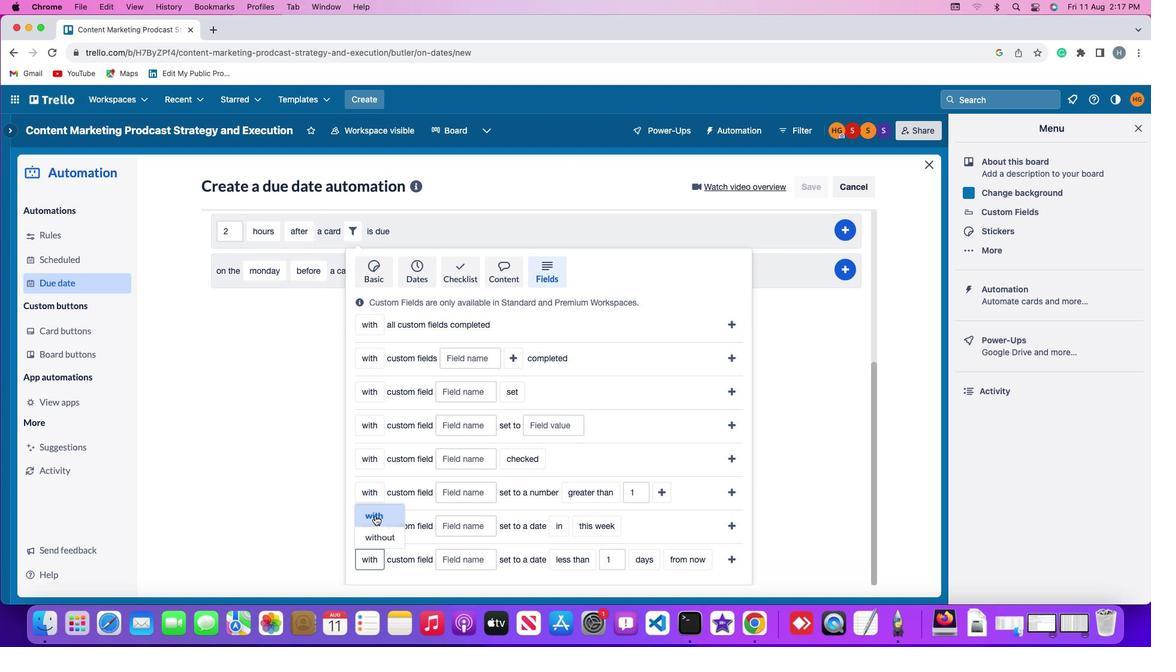 
Action: Mouse moved to (464, 531)
Screenshot: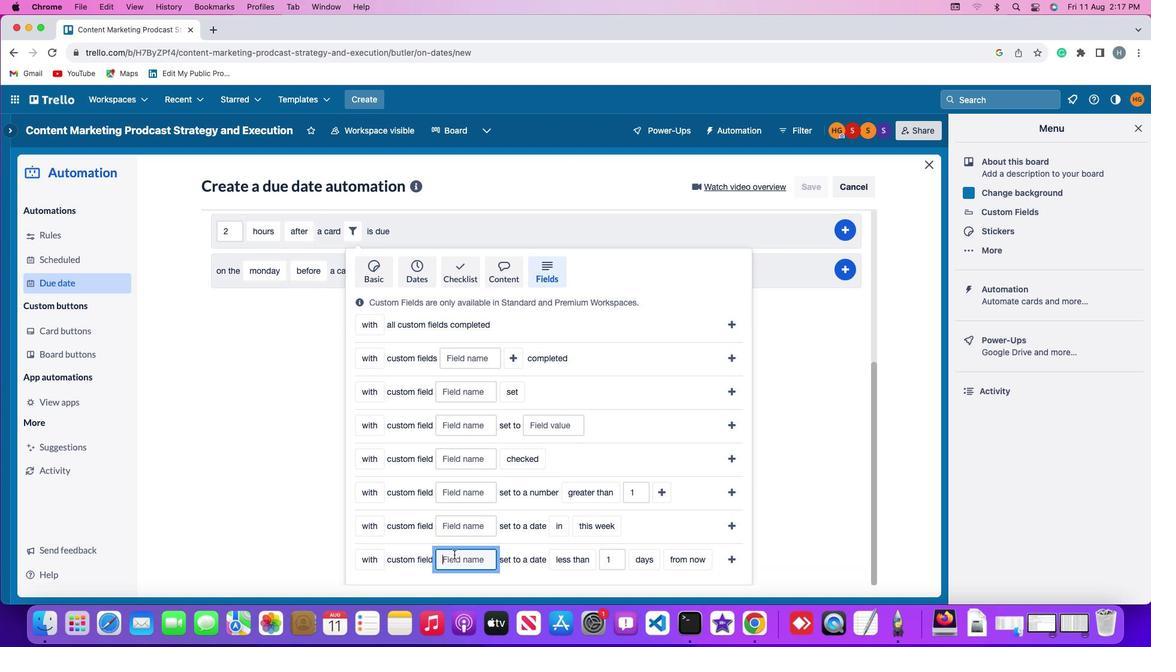 
Action: Mouse pressed left at (464, 531)
Screenshot: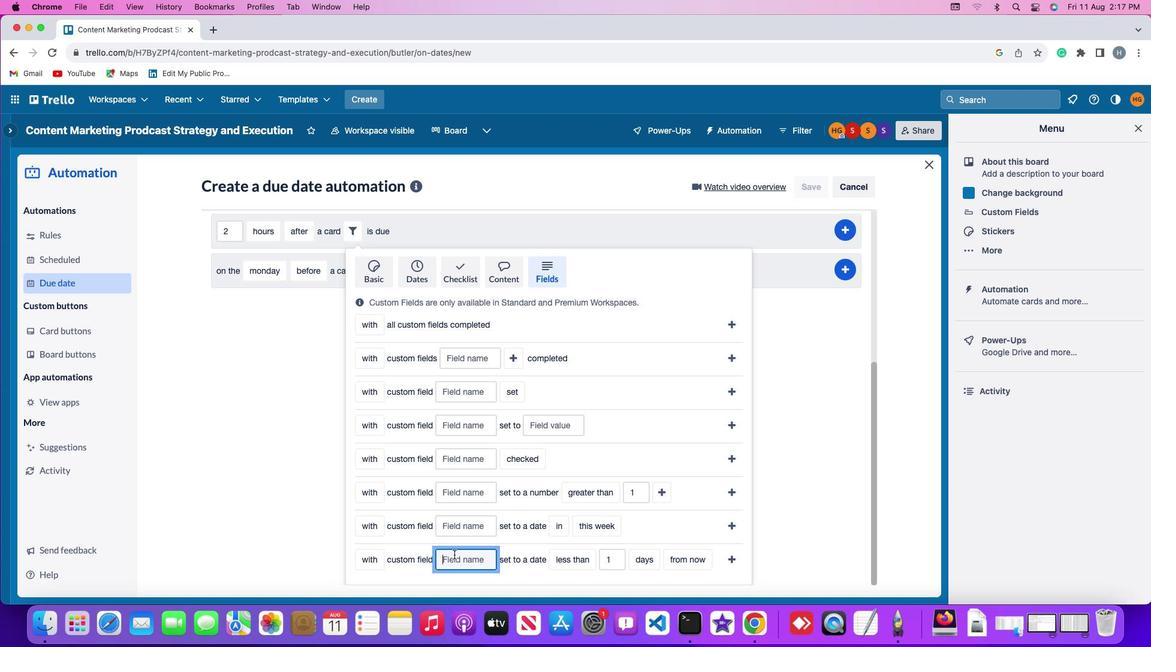 
Action: Key pressed Key.shift'R''e''s''u''m''e'
Screenshot: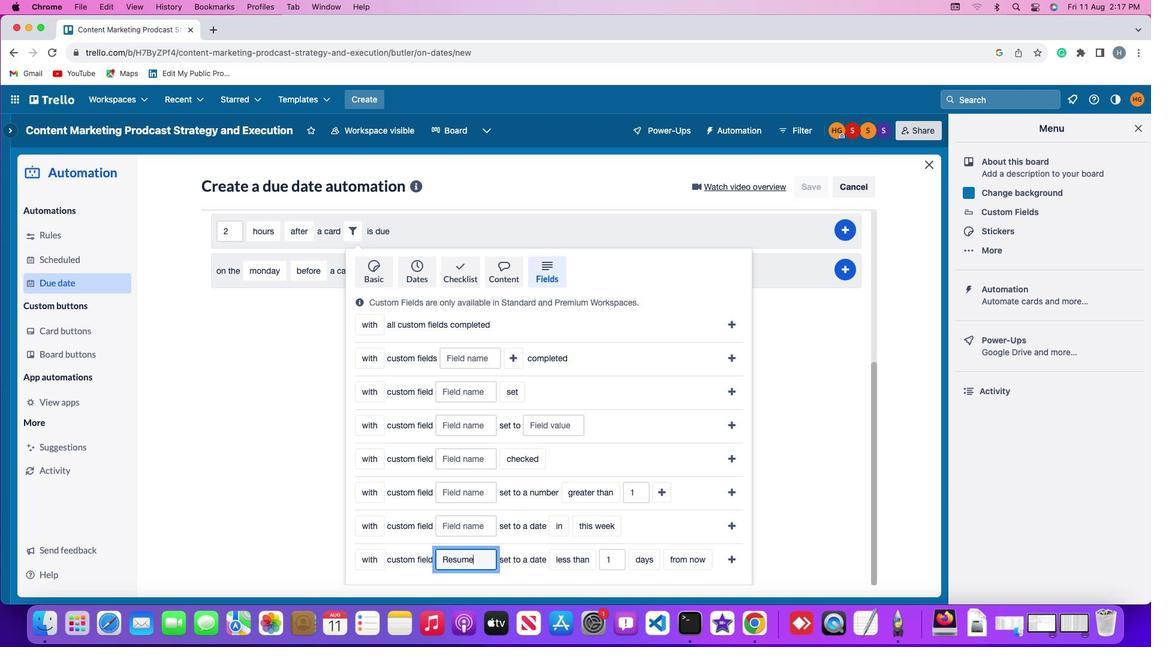 
Action: Mouse moved to (577, 537)
Screenshot: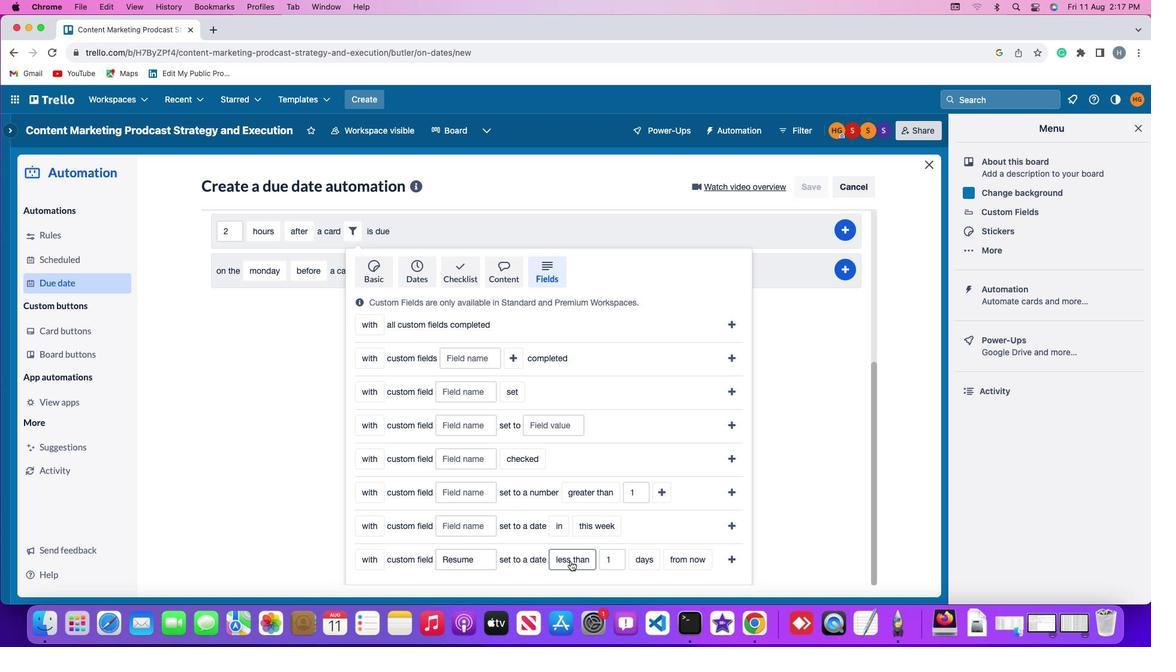 
Action: Mouse pressed left at (577, 537)
Screenshot: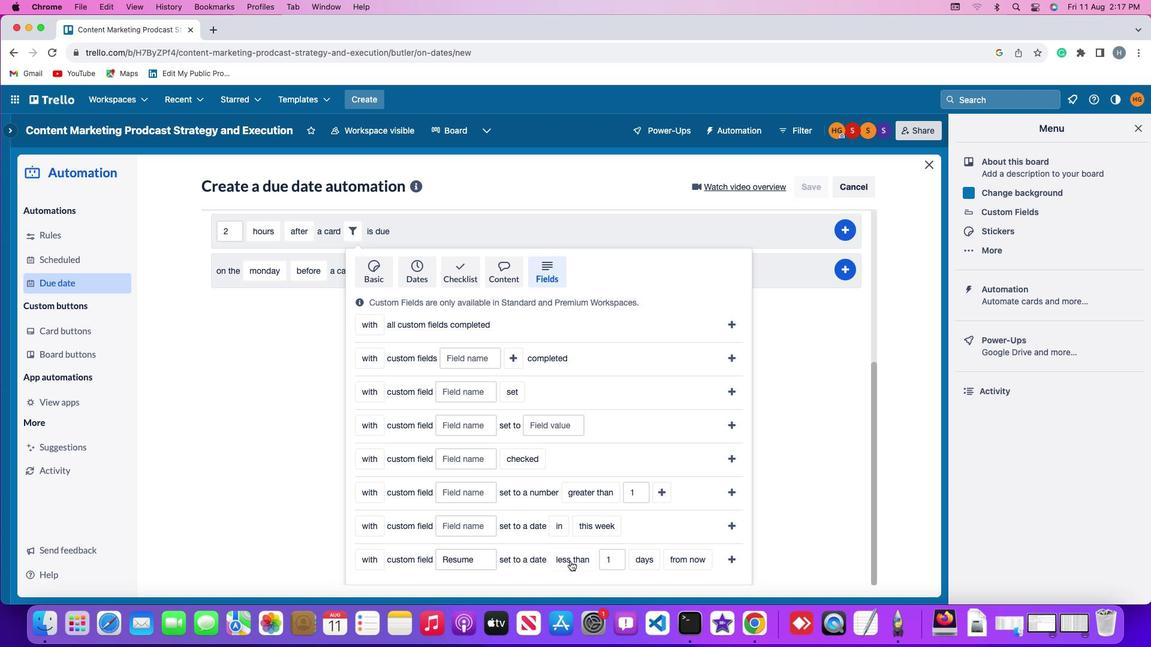 
Action: Mouse moved to (583, 517)
Screenshot: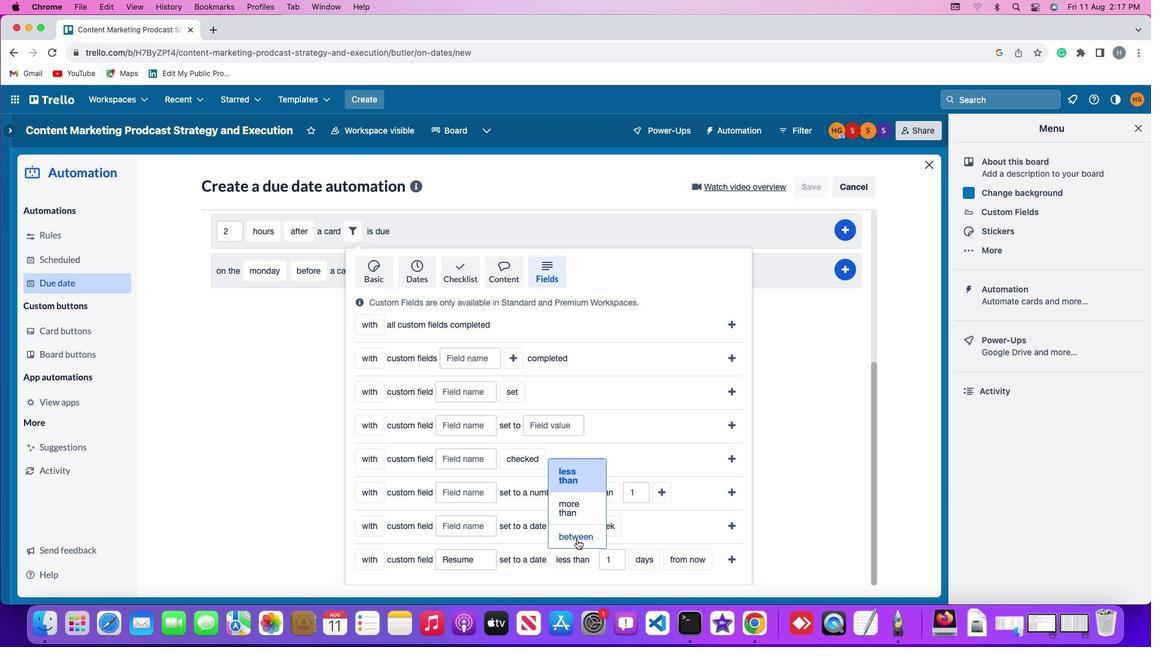 
Action: Mouse pressed left at (583, 517)
Screenshot: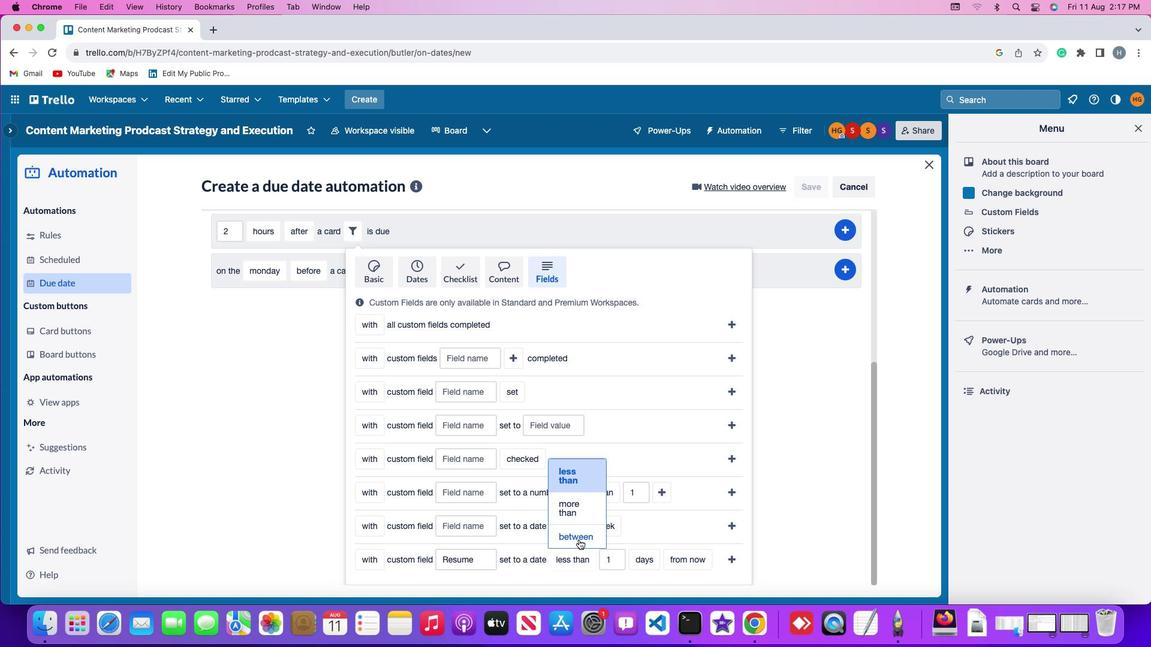
Action: Mouse moved to (618, 532)
Screenshot: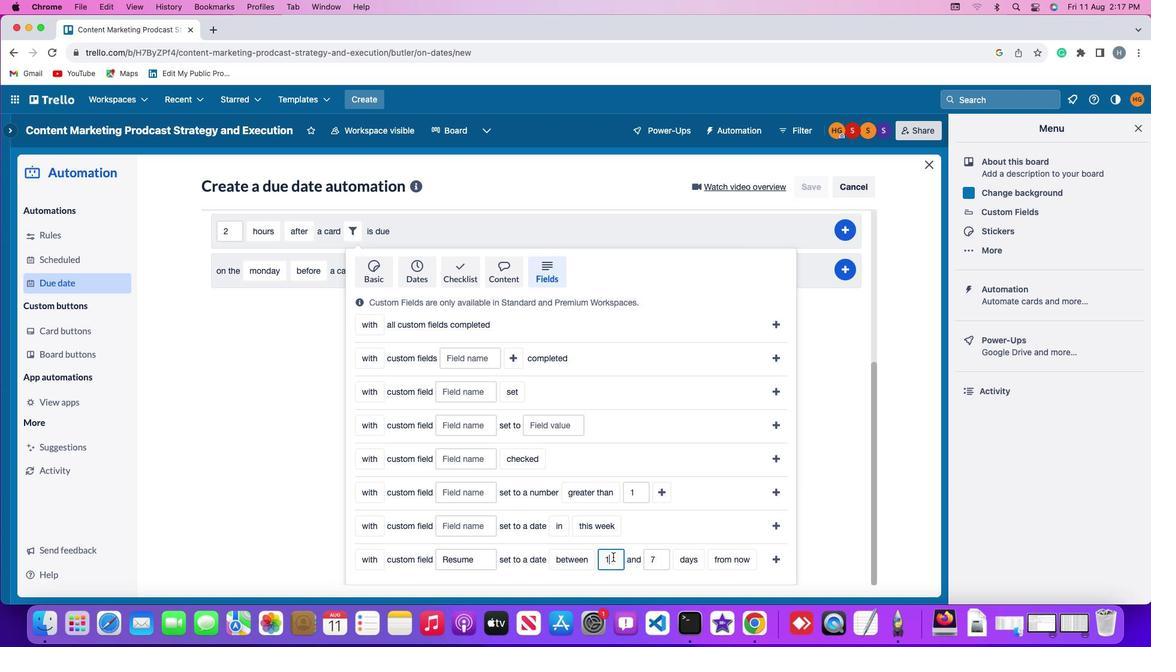 
Action: Mouse pressed left at (618, 532)
Screenshot: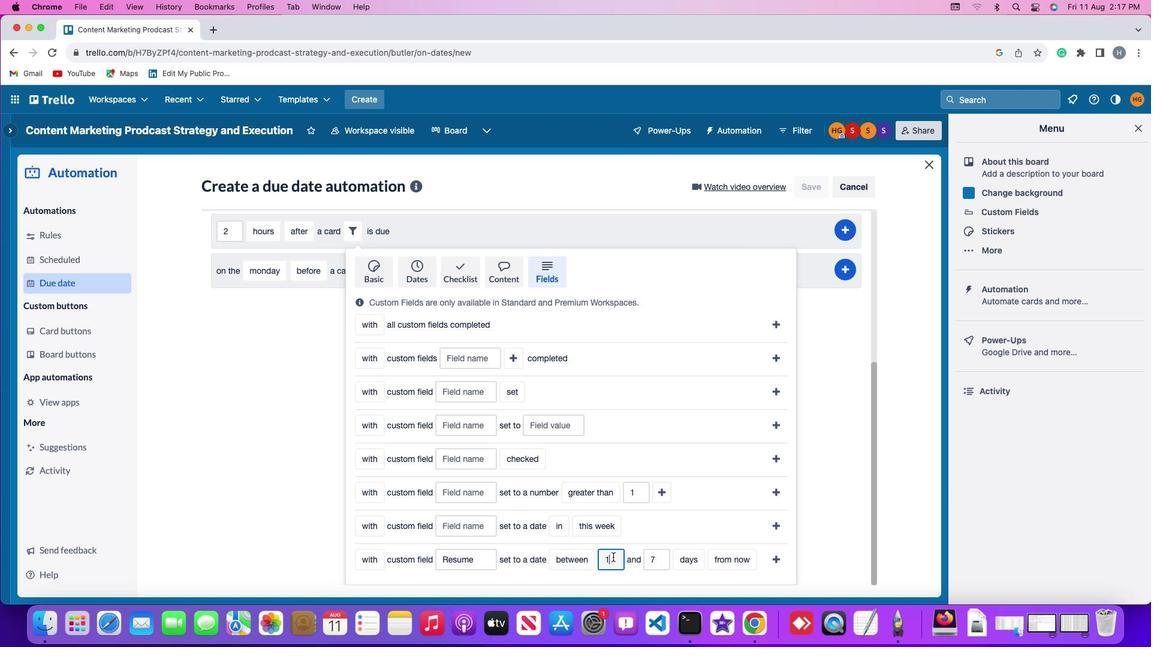 
Action: Mouse moved to (618, 533)
Screenshot: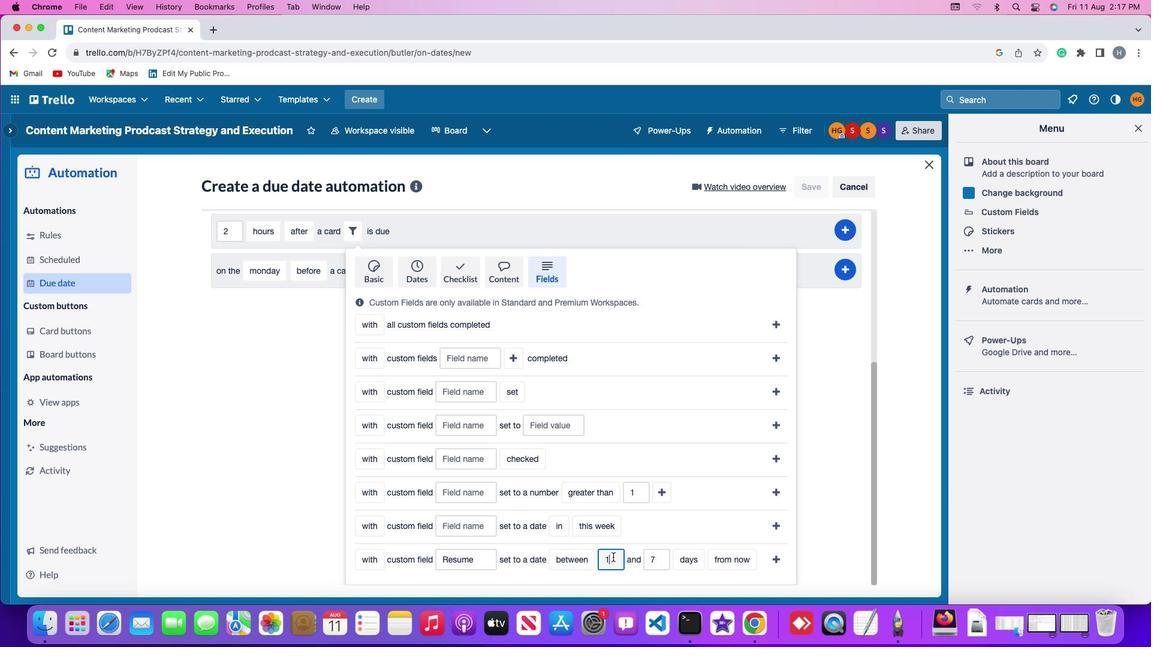 
Action: Key pressed Key.backspace'1'
Screenshot: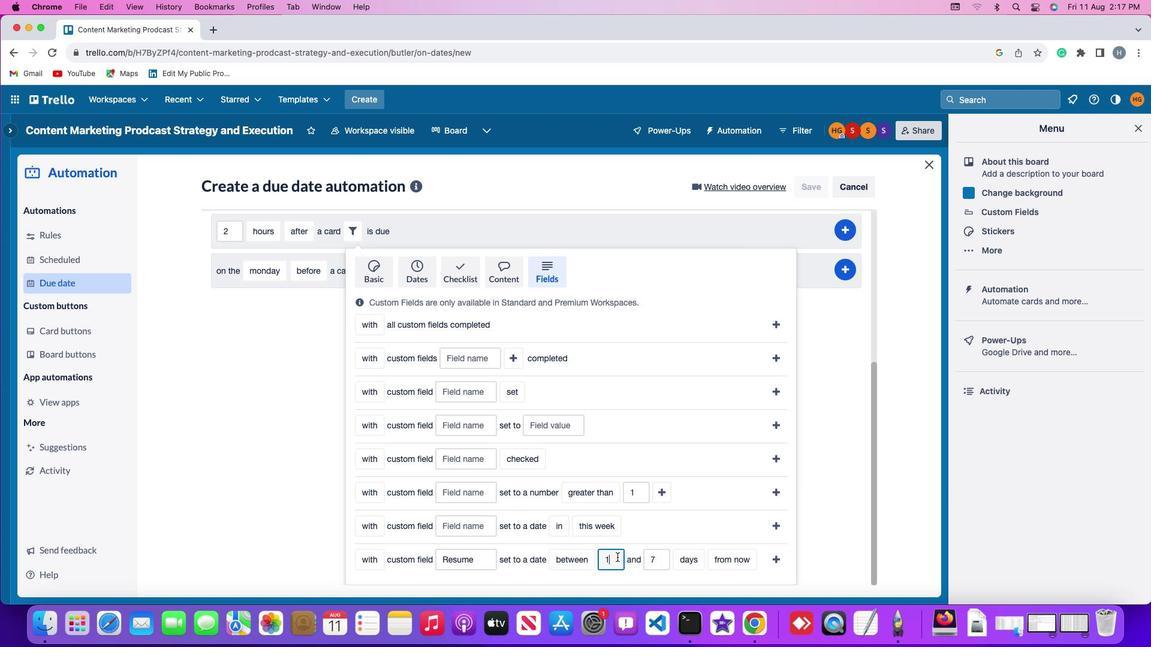 
Action: Mouse moved to (666, 534)
Screenshot: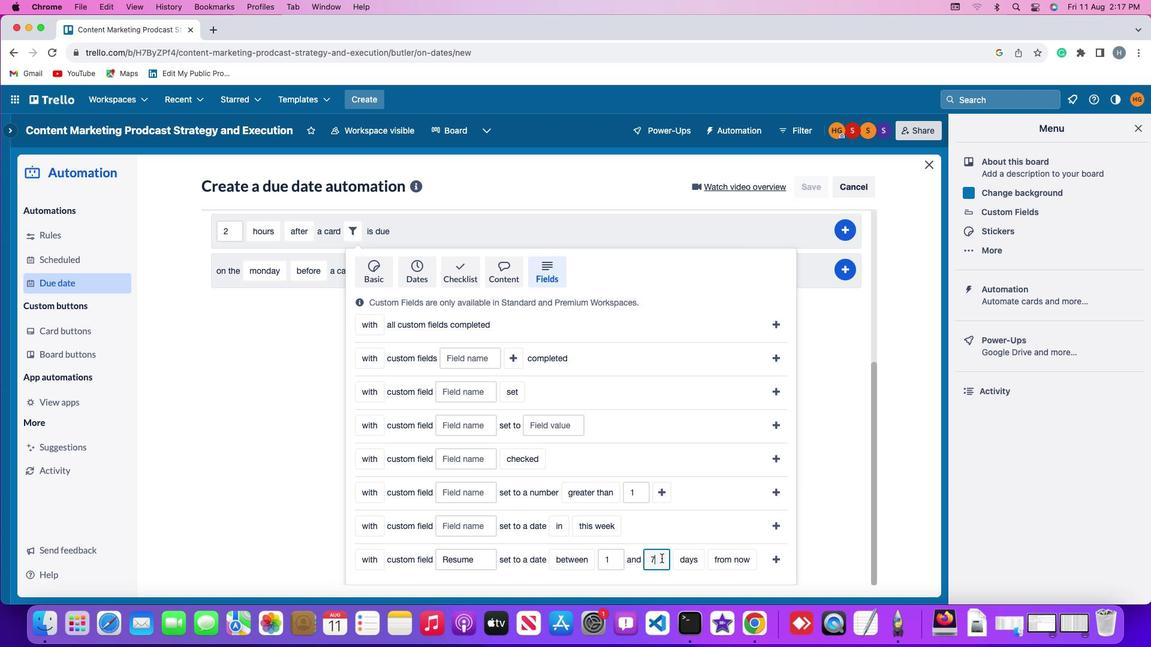 
Action: Mouse pressed left at (666, 534)
Screenshot: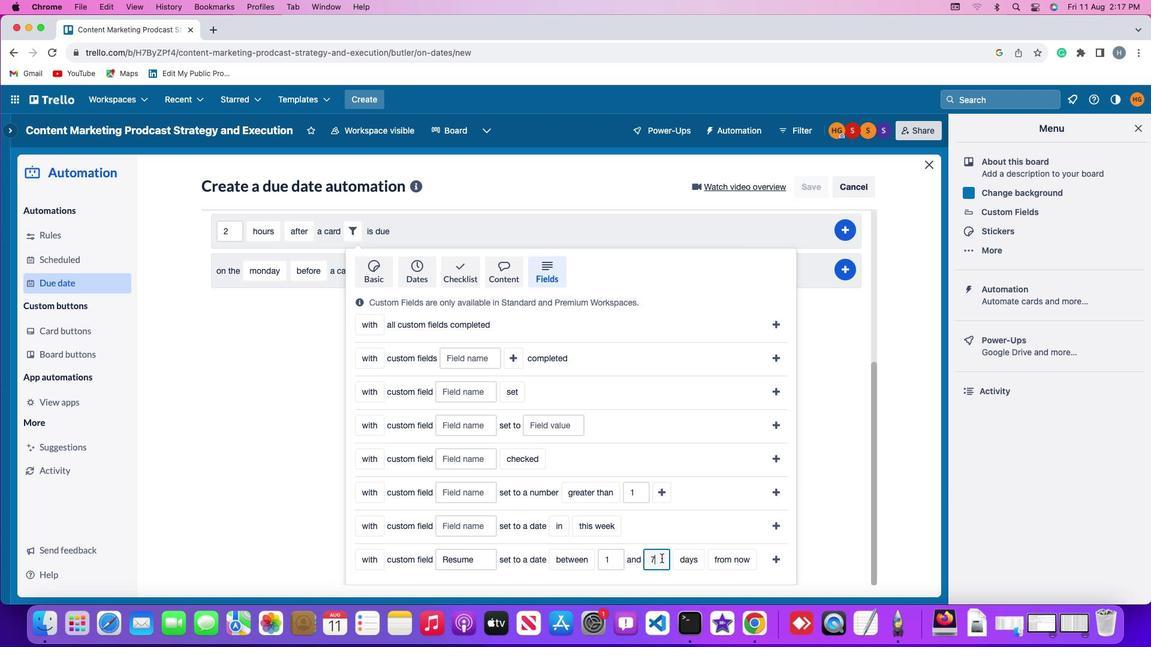 
Action: Key pressed Key.backspace'7'
Screenshot: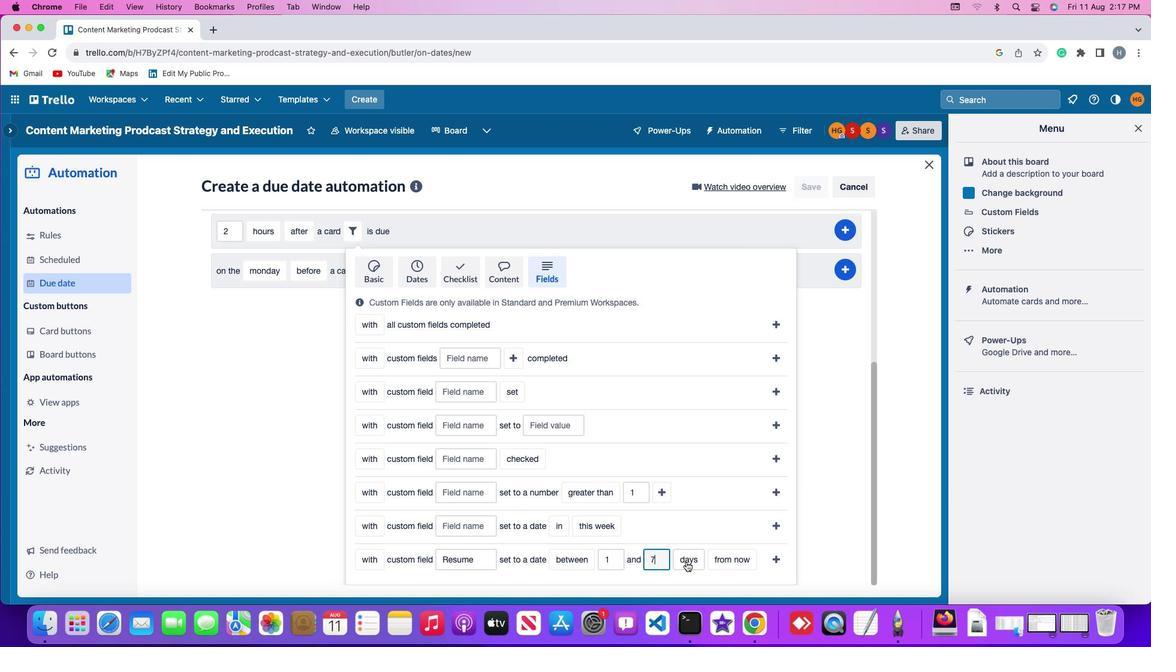 
Action: Mouse moved to (698, 536)
Screenshot: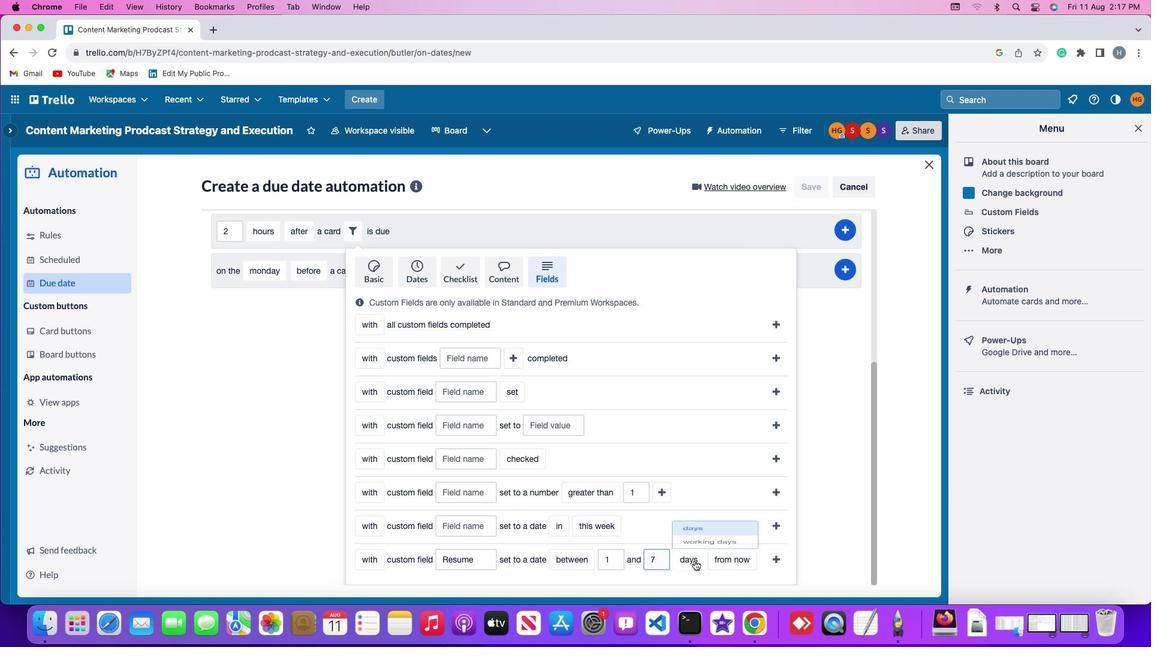 
Action: Mouse pressed left at (698, 536)
Screenshot: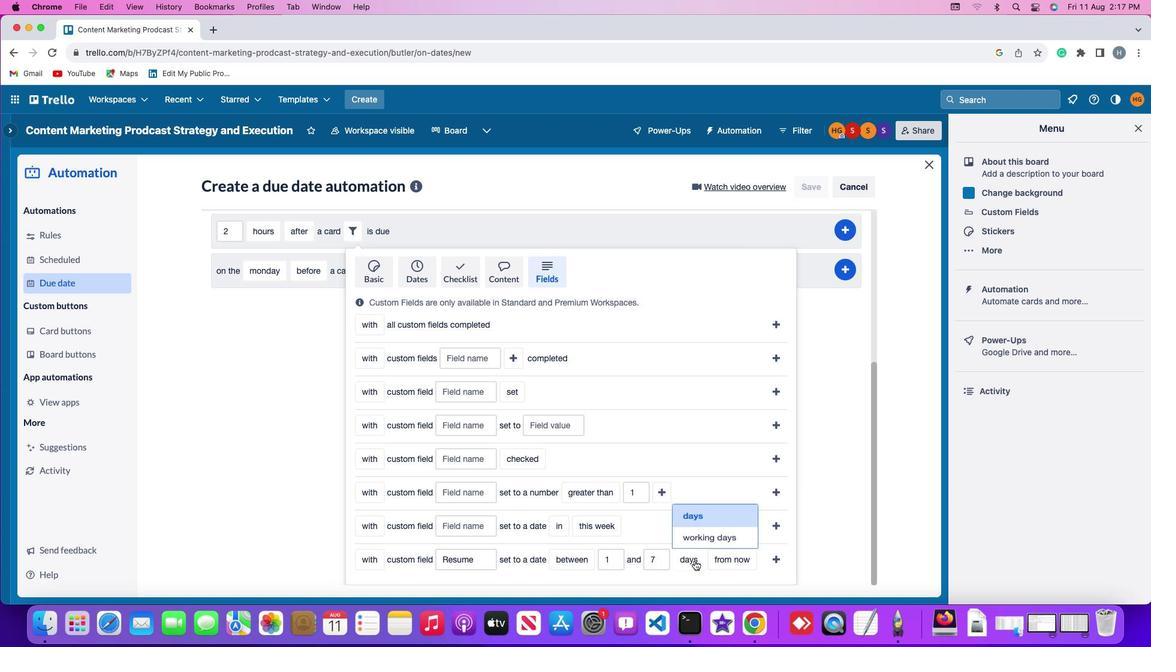 
Action: Mouse moved to (703, 520)
Screenshot: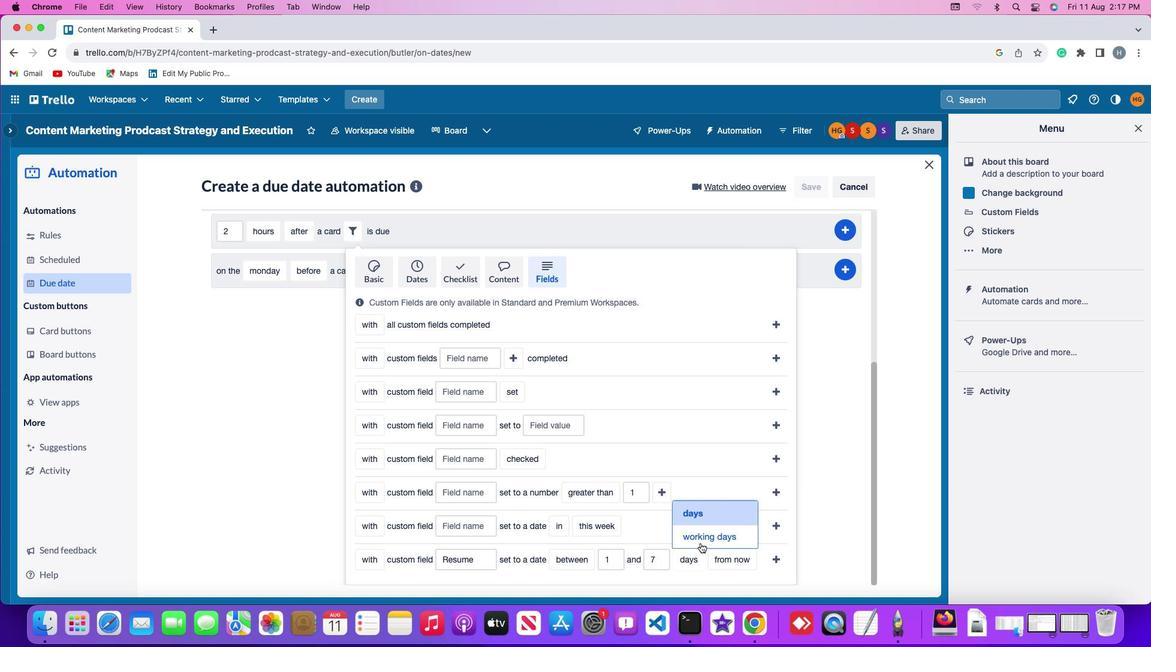 
Action: Mouse pressed left at (703, 520)
Screenshot: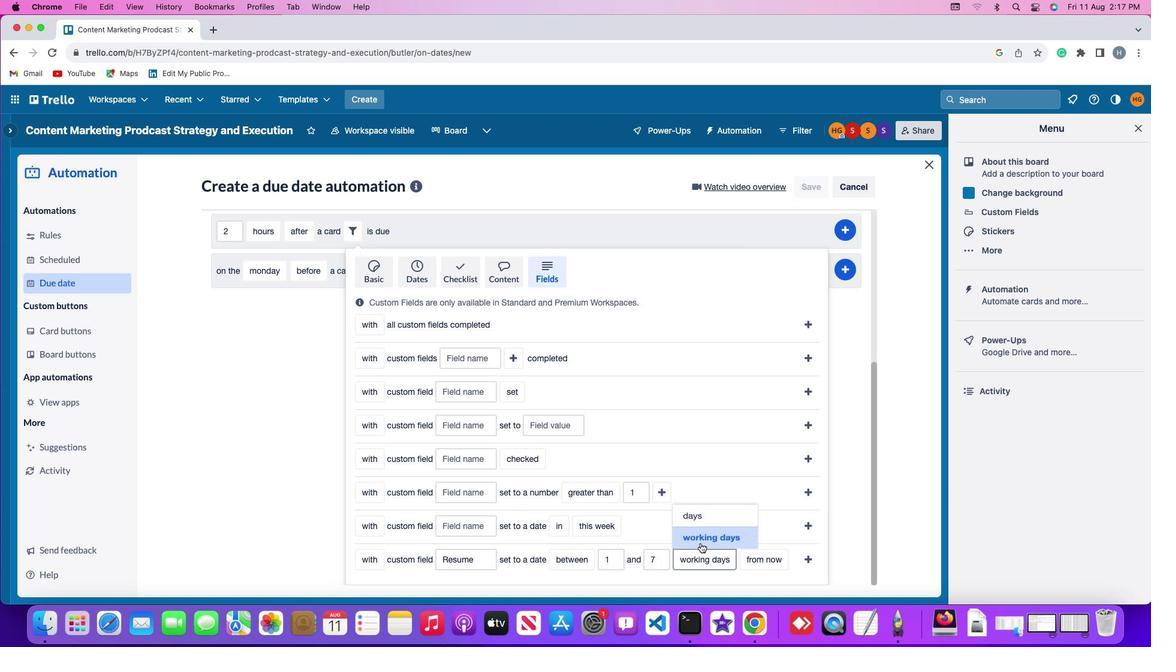 
Action: Mouse moved to (755, 533)
Screenshot: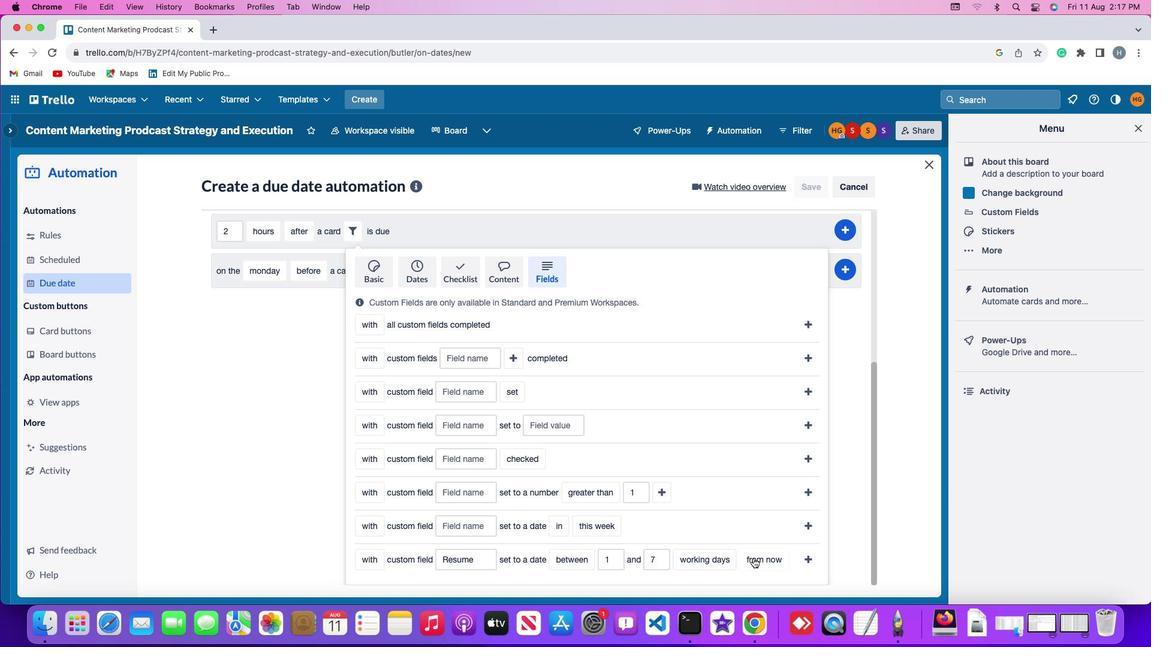 
Action: Mouse pressed left at (755, 533)
Screenshot: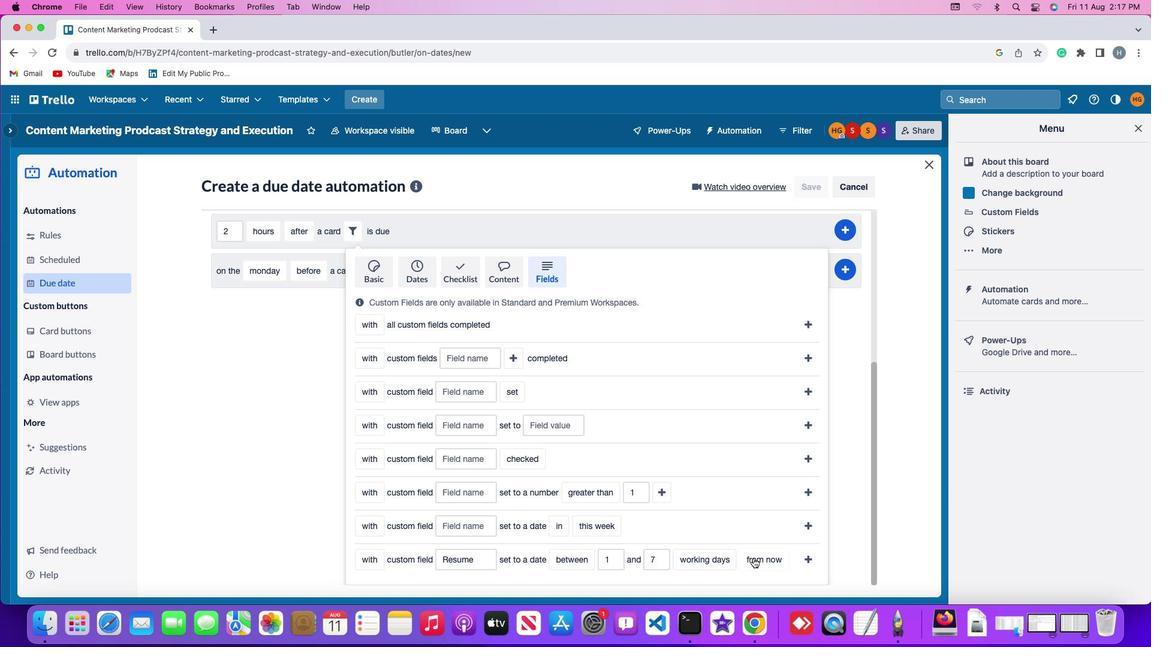 
Action: Mouse moved to (765, 493)
Screenshot: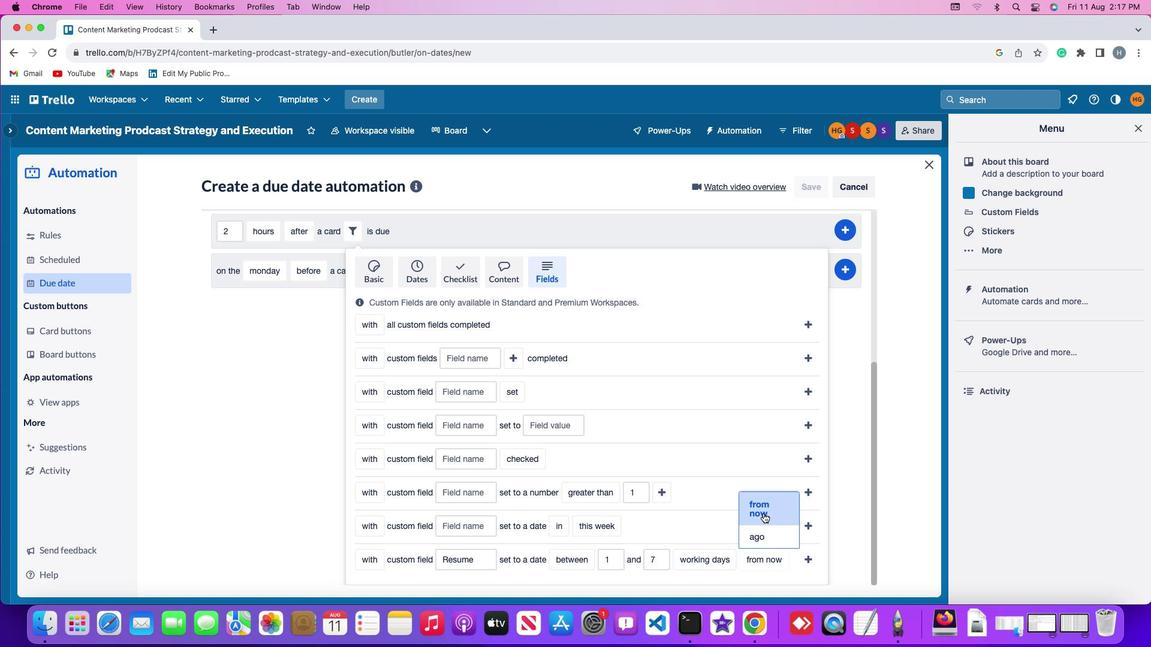 
Action: Mouse pressed left at (765, 493)
Screenshot: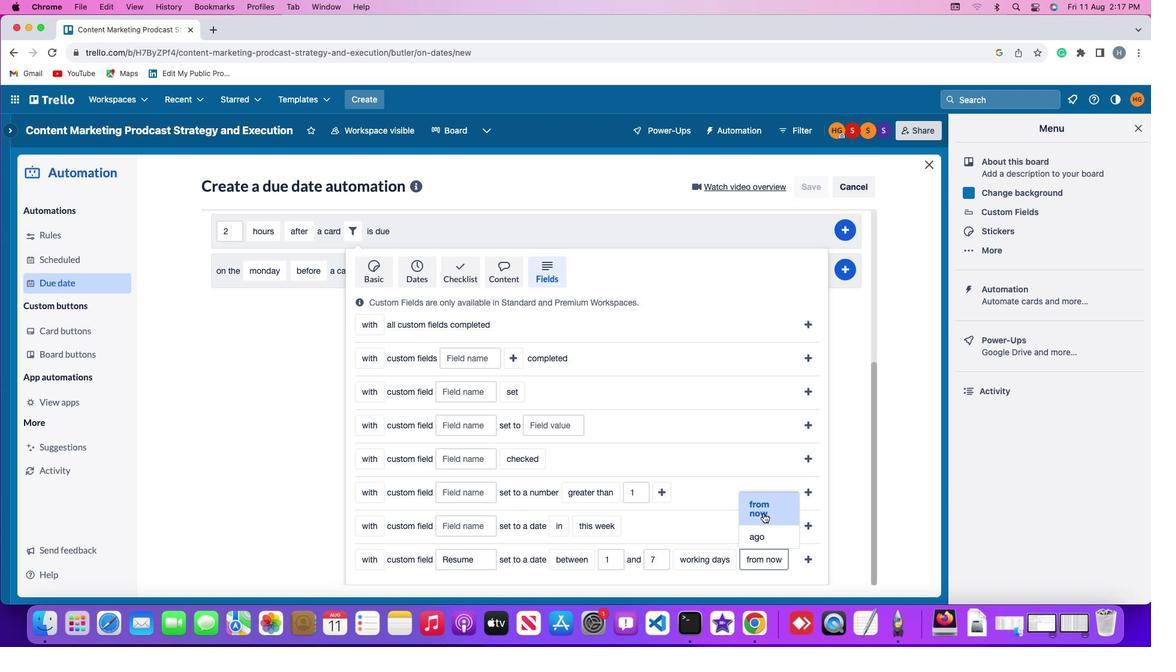 
Action: Mouse moved to (805, 535)
Screenshot: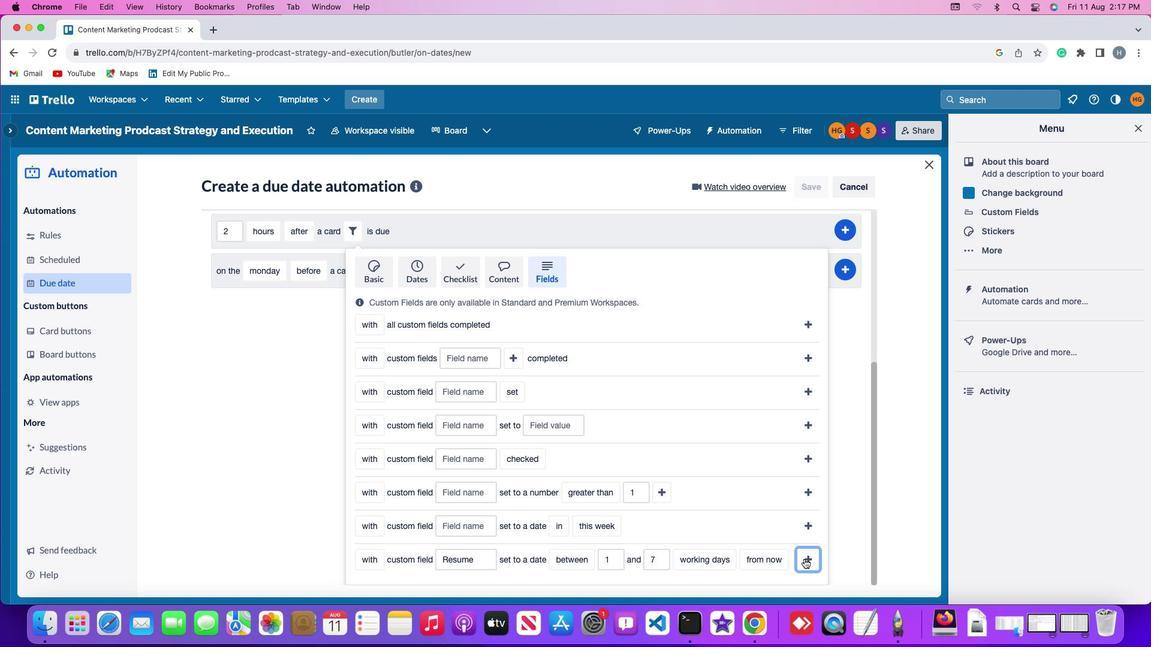 
Action: Mouse pressed left at (805, 535)
Screenshot: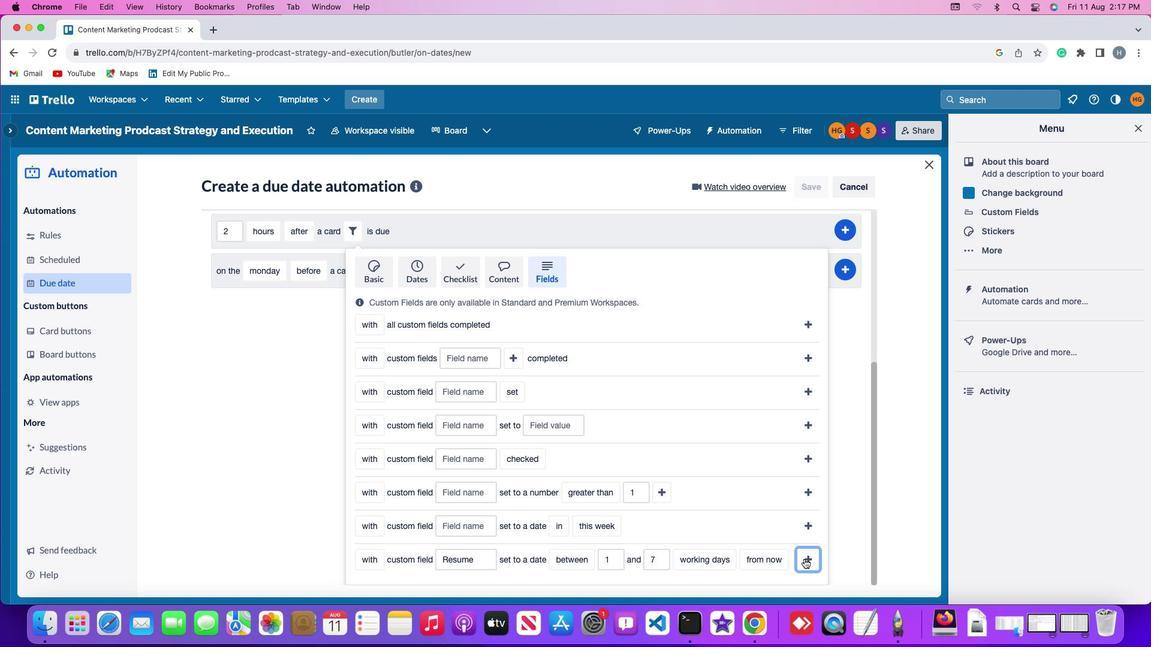 
Action: Mouse moved to (848, 464)
Screenshot: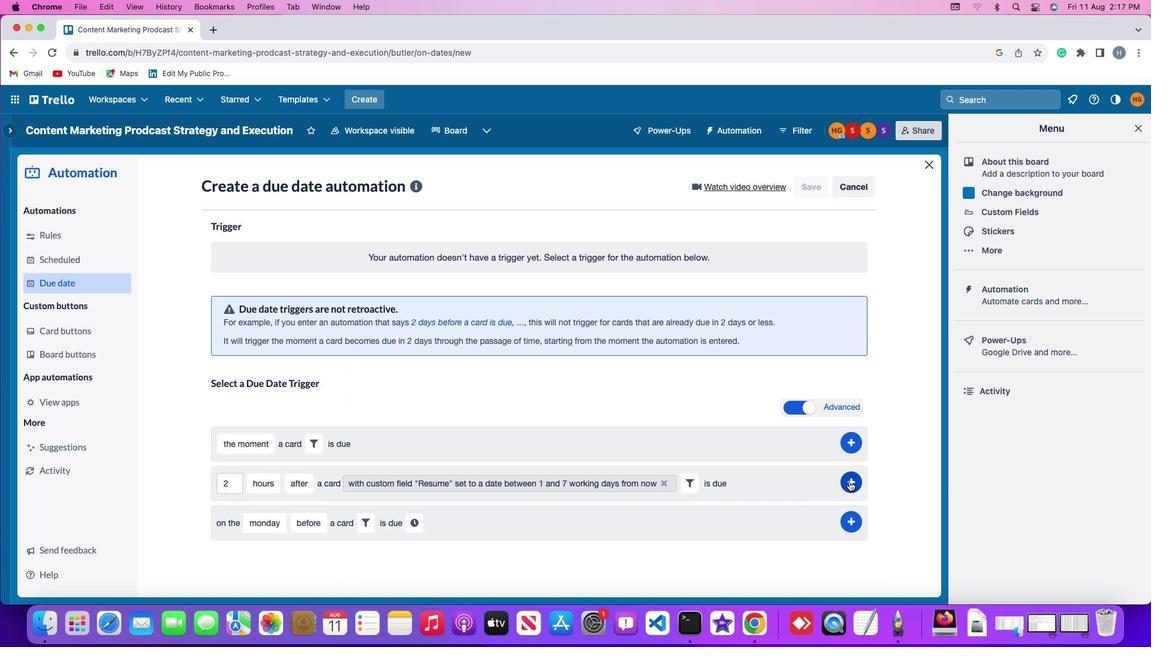 
Action: Mouse pressed left at (848, 464)
Screenshot: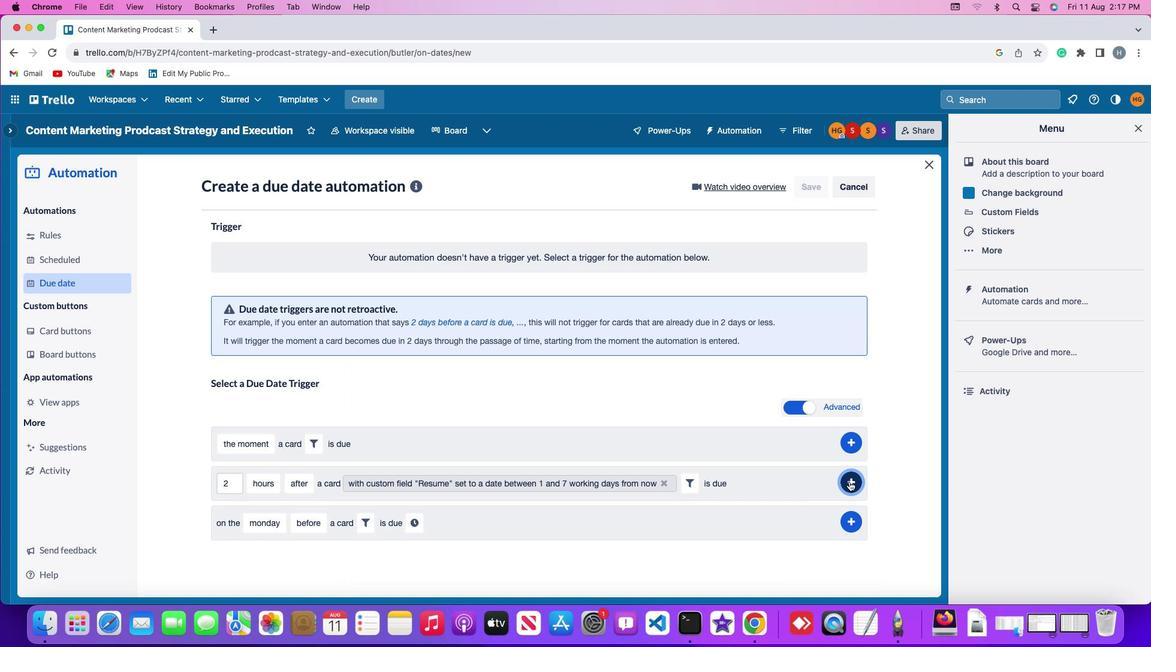 
Action: Mouse moved to (888, 433)
Screenshot: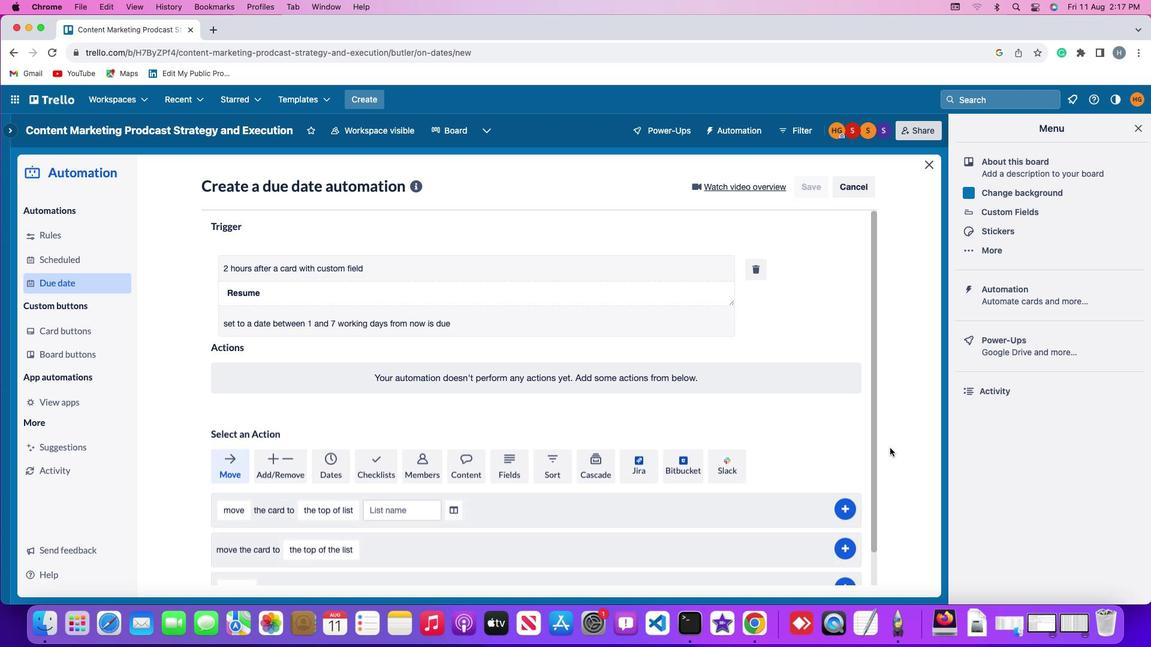 
